 Task: Open an excel sheet with  and write heading  Discount data  Add 10 product name:-  'Apple, Banana, _x000D_
Orange, Tomato, Potato, Onion, Carrot, Milk, Bread, Eggs (dozen). ' in April Last week sales are  1.99, 0.49, 0.79, 1.29, 0.99, 0.89, 0.69, 2.49, 1.99, 2.99. _x000D_
Discount (%):-  10, 20, 15, 5, 12, 8, 25, 10, 15, 20. Save page analysisSalesGoals
Action: Mouse moved to (42, 82)
Screenshot: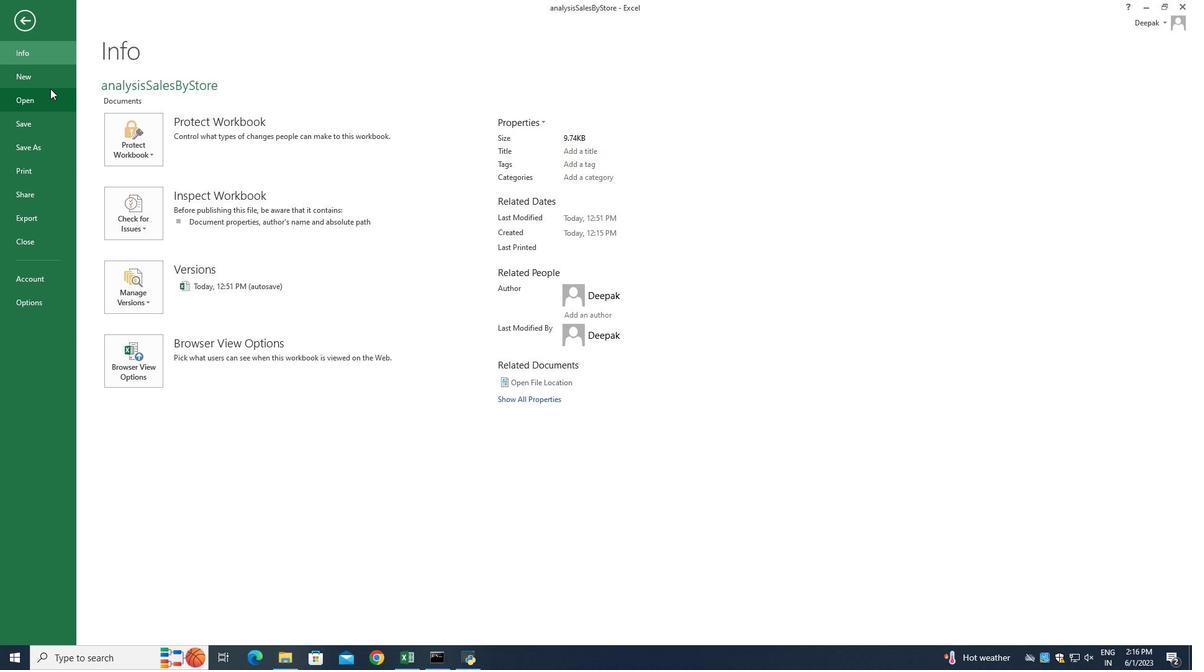 
Action: Mouse pressed left at (42, 82)
Screenshot: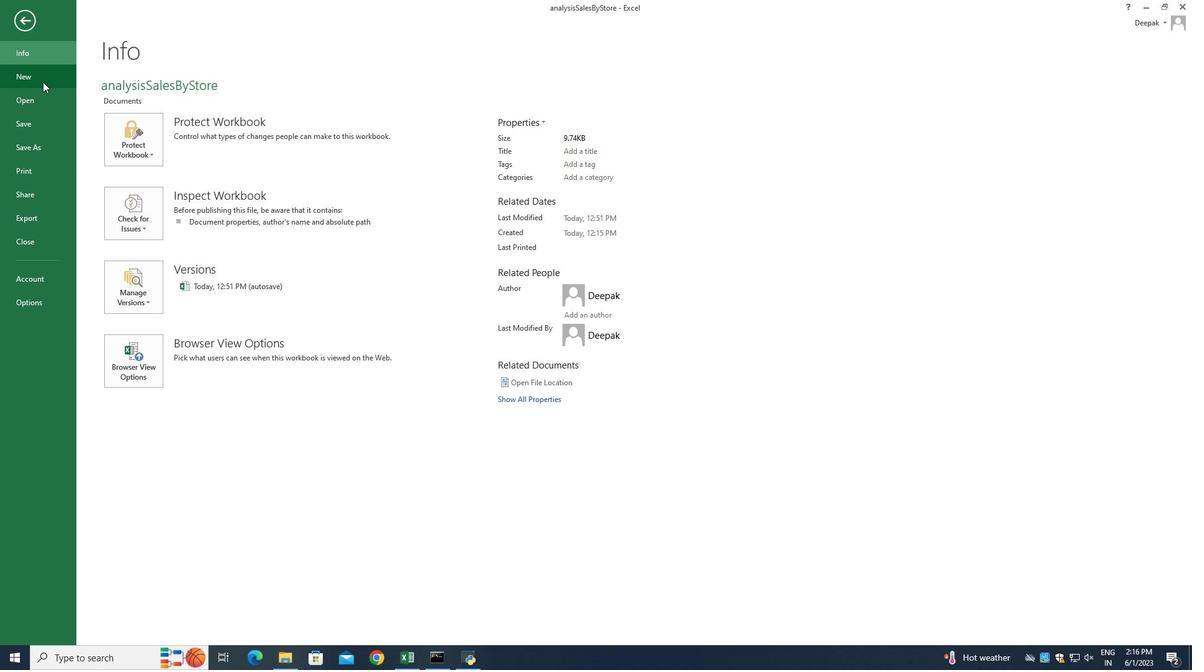 
Action: Mouse moved to (173, 223)
Screenshot: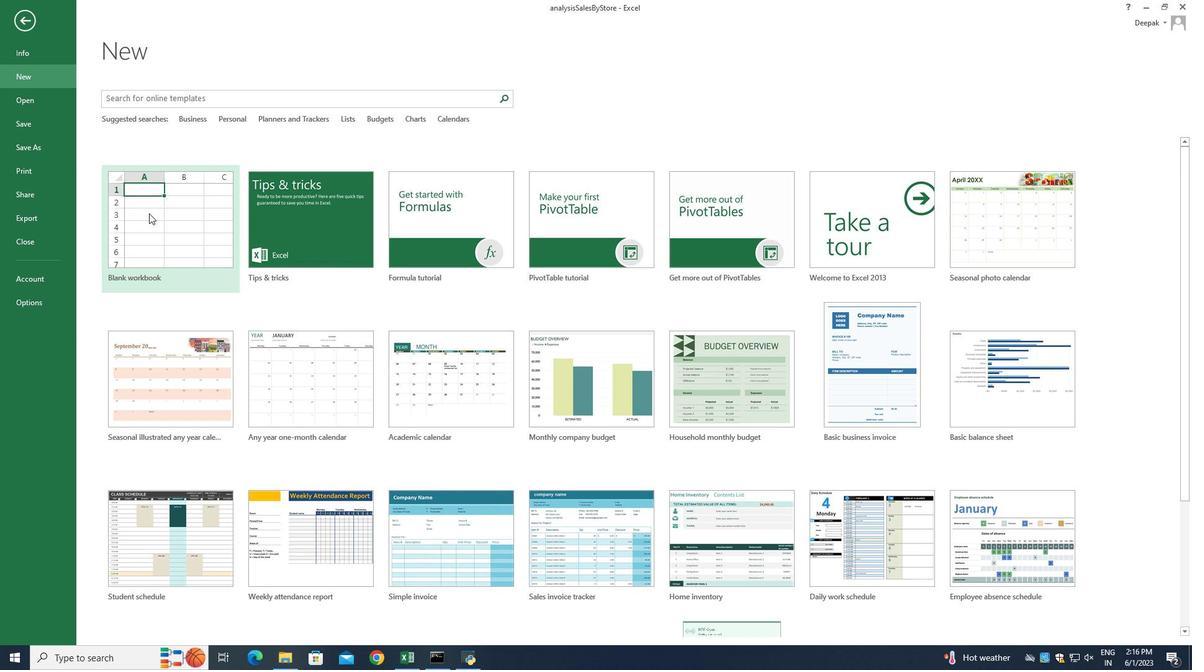 
Action: Mouse pressed left at (173, 223)
Screenshot: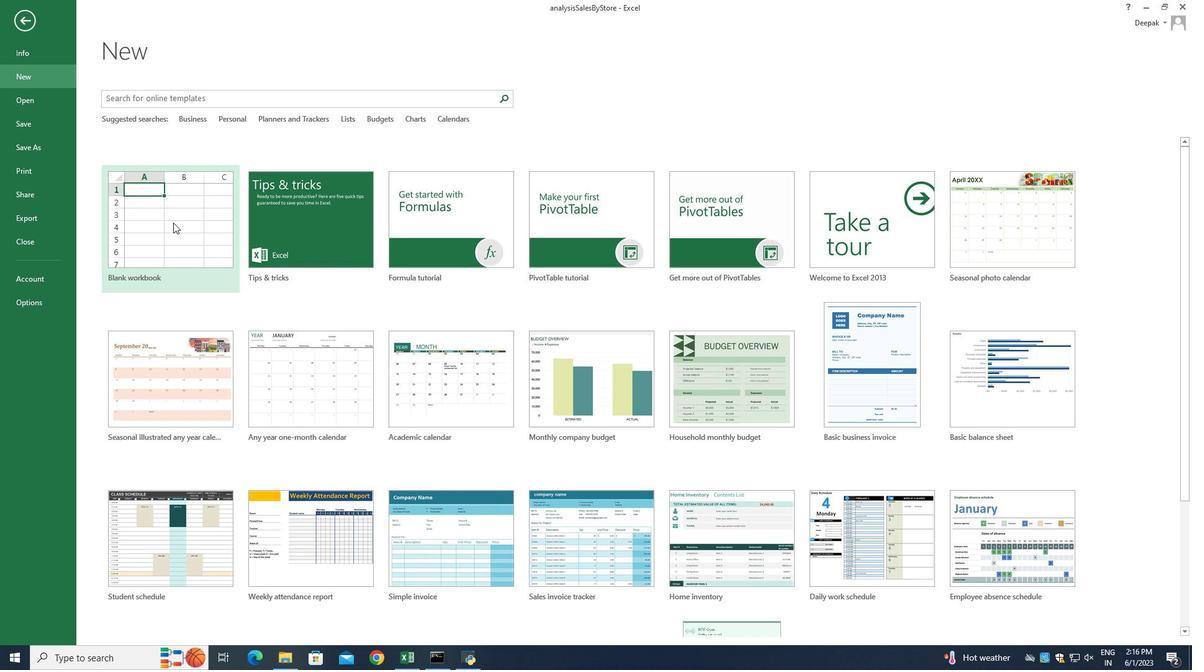 
Action: Key pressed <Key.shift_r>Discount<Key.space>data<Key.enter><Key.shift>Product<Key.space>name<Key.enter><Key.shift_r>Apple<Key.enter><Key.shift_r><Key.shift_r>Banana<Key.enter><Key.shift>Orange<Key.enter><Key.shift_r>Tomato<Key.enter><Key.shift>Potato<Key.enter><Key.shift>Onion<Key.enter><Key.shift_r>Carrot<Key.enter><Key.shift>Milk<Key.enter><Key.shift_r>Bres<Key.backspace>ad<Key.shift_r><Key.enter><Key.shift_r>Eggs<Key.shift>(dozen<Key.shift>)<Key.enter>
Screenshot: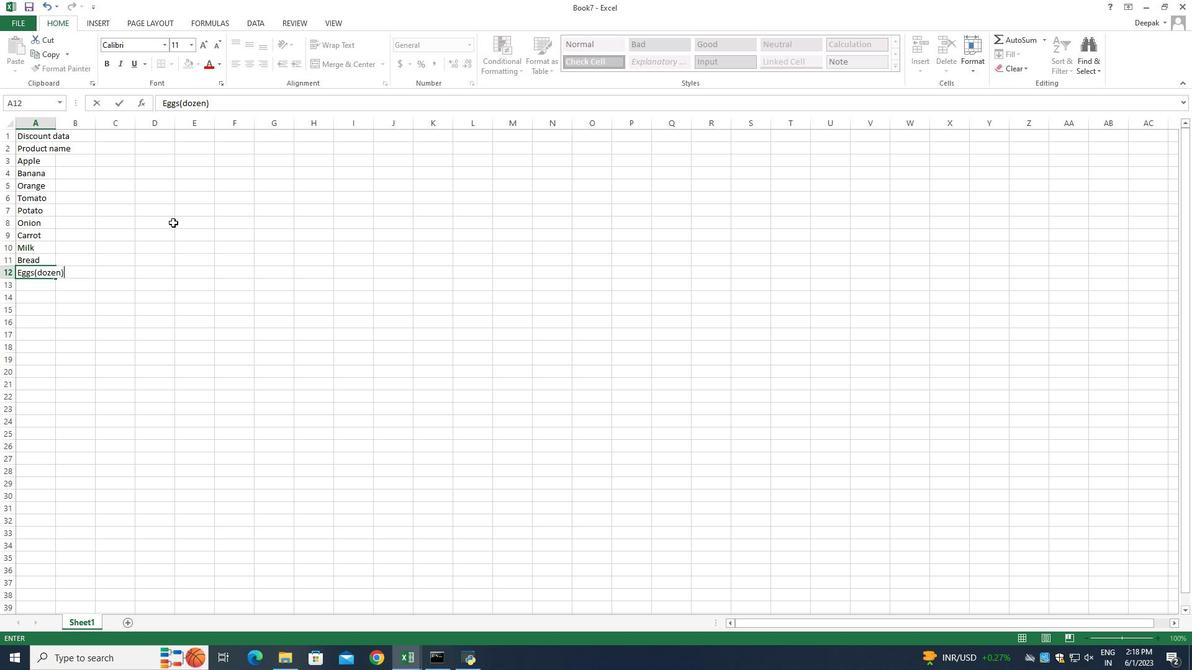 
Action: Mouse moved to (71, 147)
Screenshot: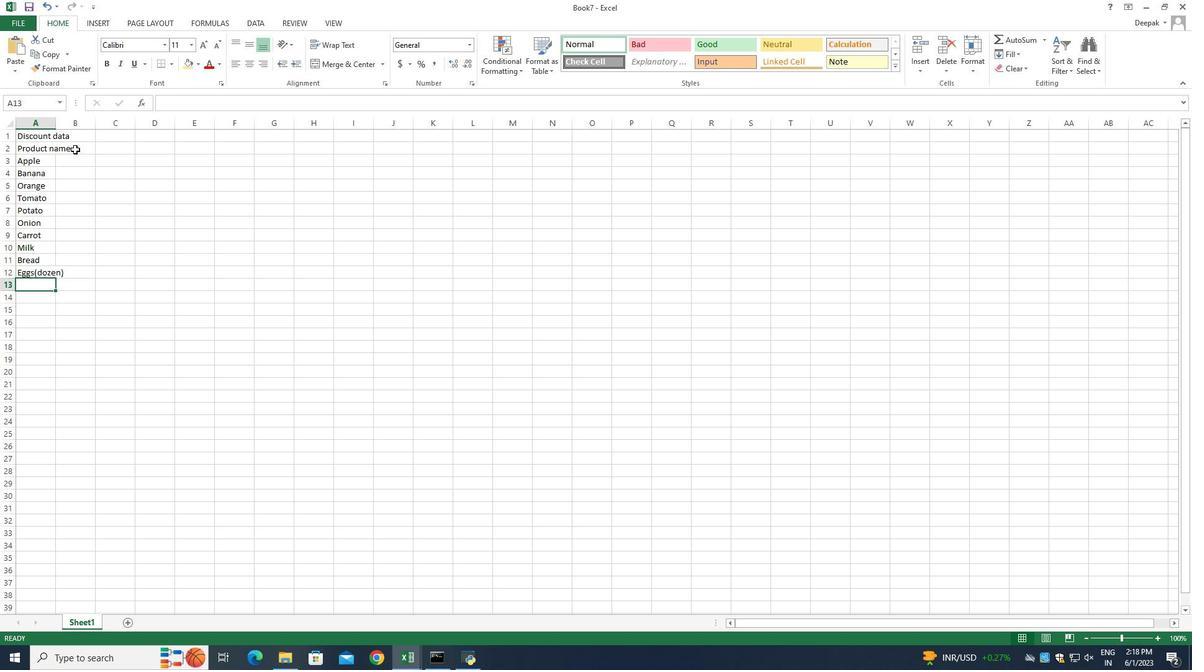
Action: Mouse pressed left at (71, 147)
Screenshot: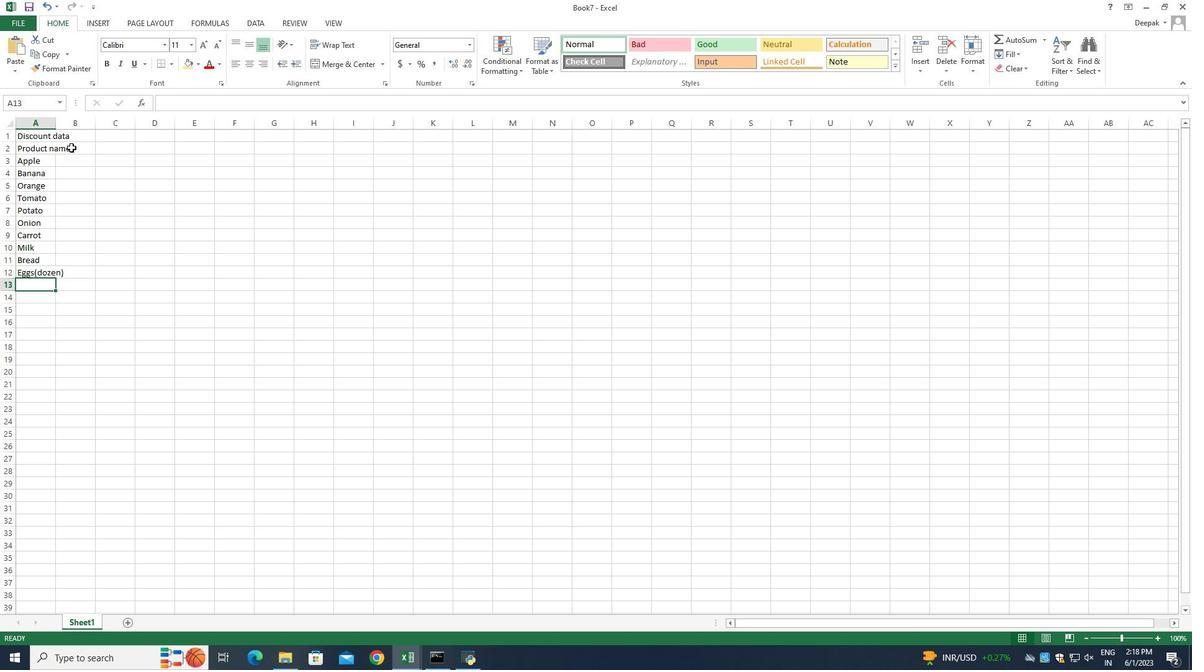 
Action: Mouse pressed left at (71, 147)
Screenshot: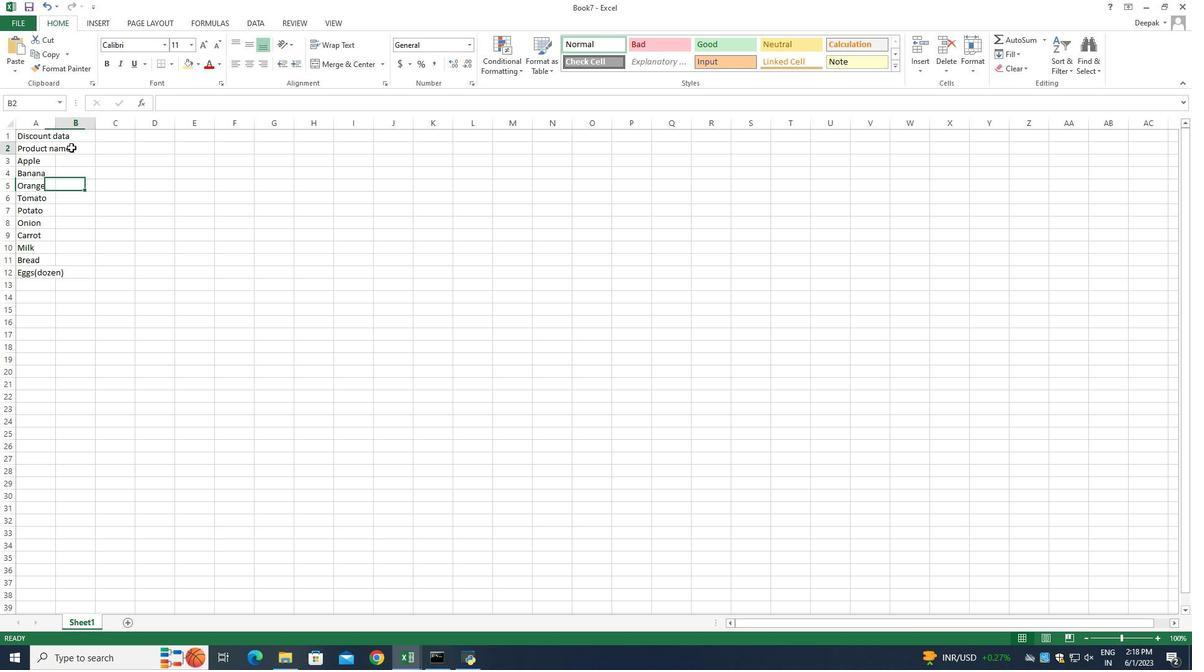 
Action: Mouse moved to (116, 208)
Screenshot: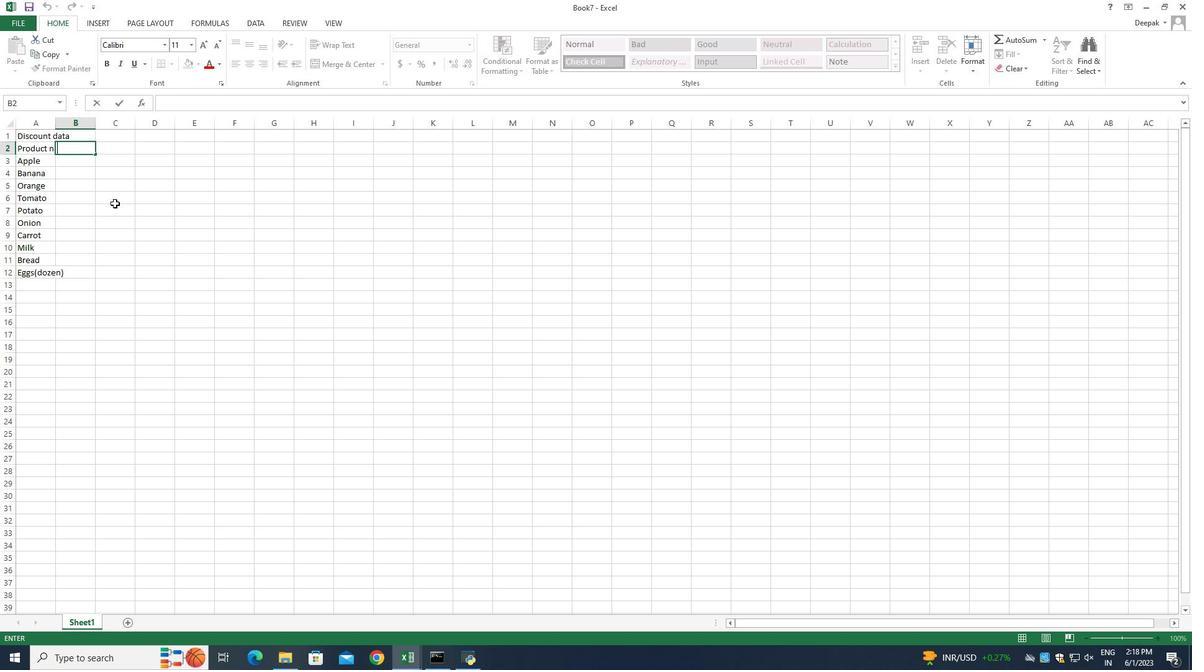 
Action: Key pressed <Key.shift_r>April<Key.space>las<Key.backspace><Key.backspace><Key.backspace><Key.shift>Last<Key.space>week<Key.space>sales<Key.enter>1.
Screenshot: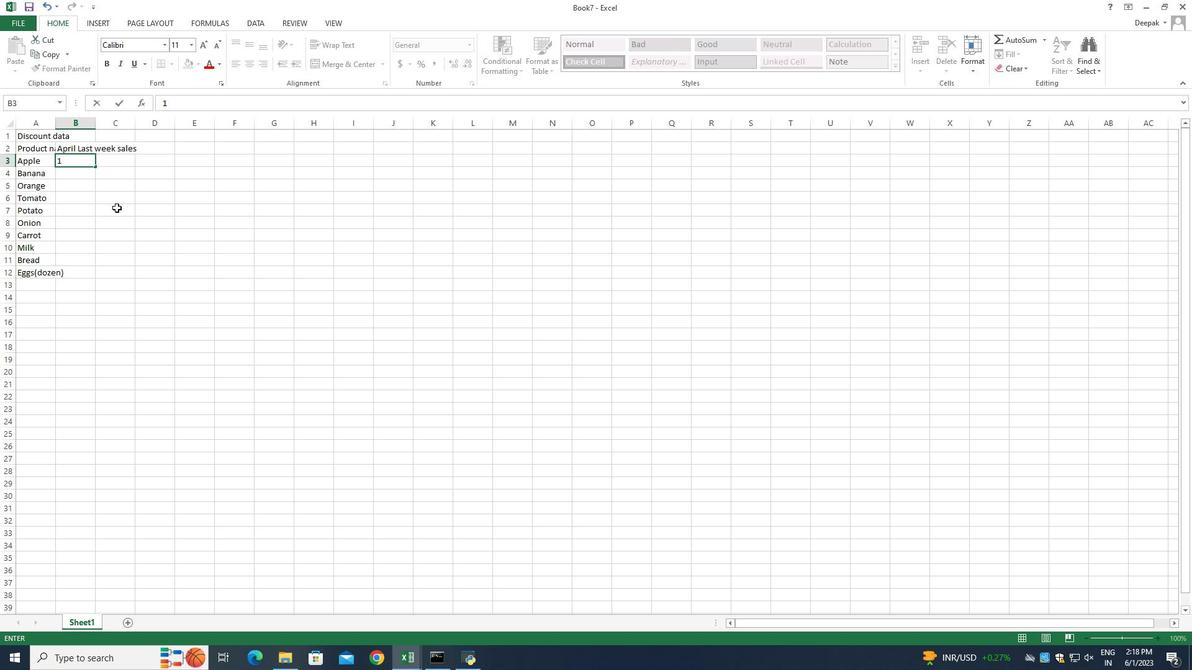 
Action: Mouse moved to (385, 355)
Screenshot: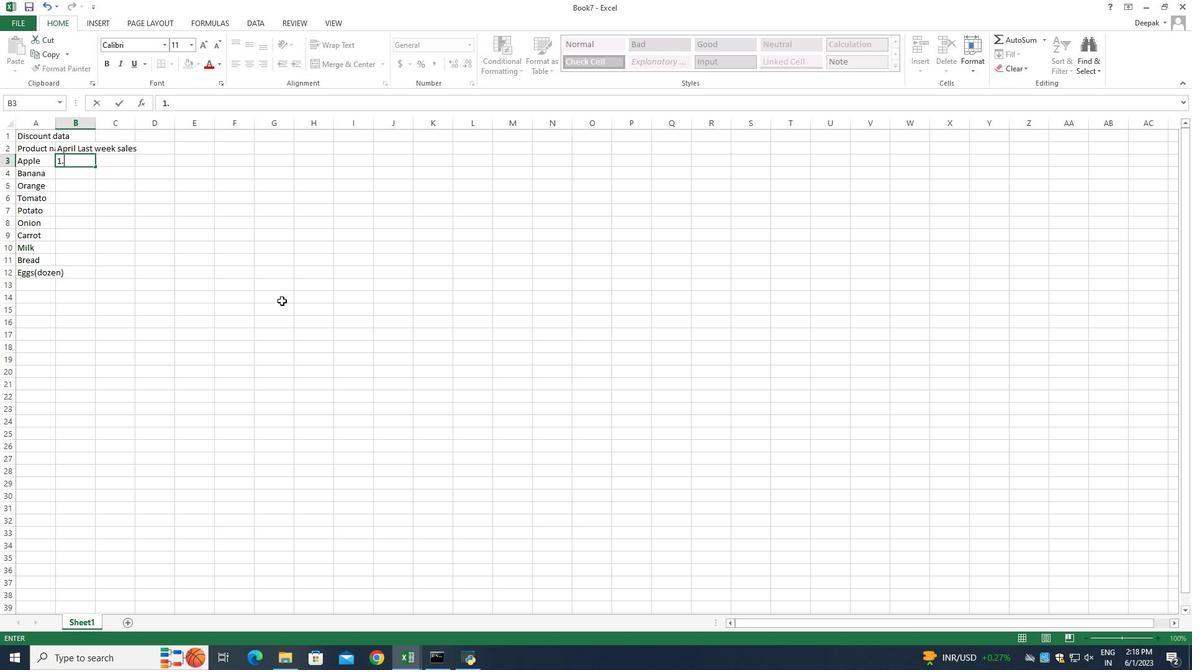
Action: Key pressed 99<Key.enter>0.49<Key.enter>0.79<Key.enter>1.29<Key.enter>0.99<Key.enter>0.89<Key.enter>0.69<Key.enter>2.49<Key.enter>1.99<Key.enter>2.99<Key.enter>
Screenshot: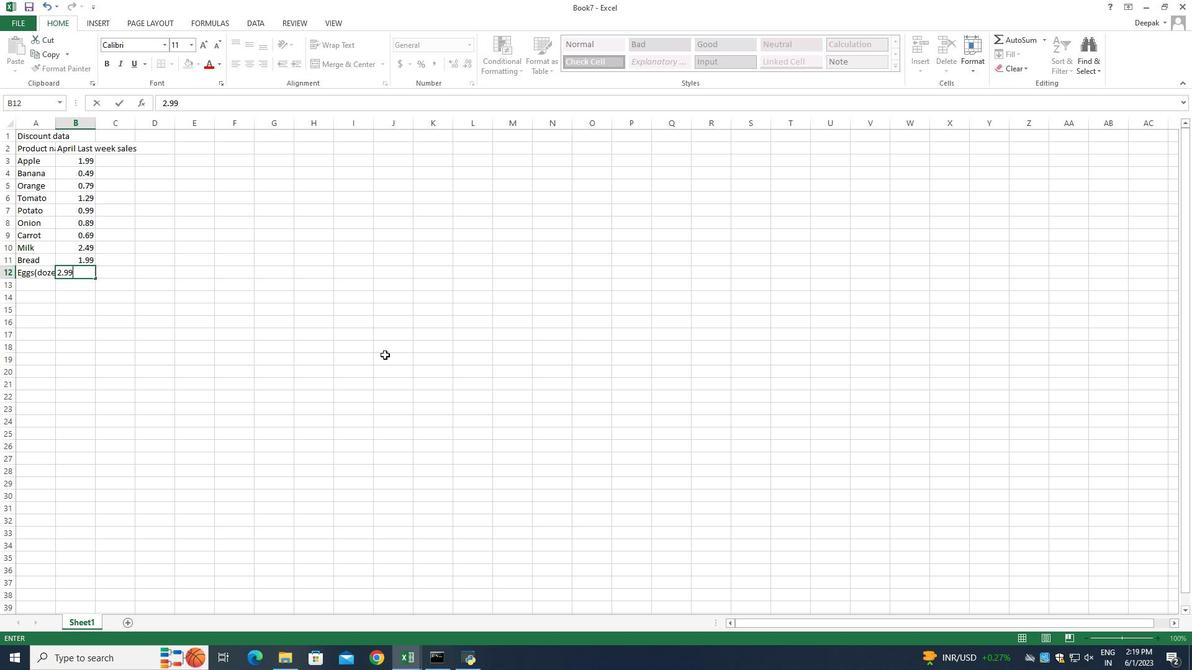 
Action: Mouse moved to (111, 147)
Screenshot: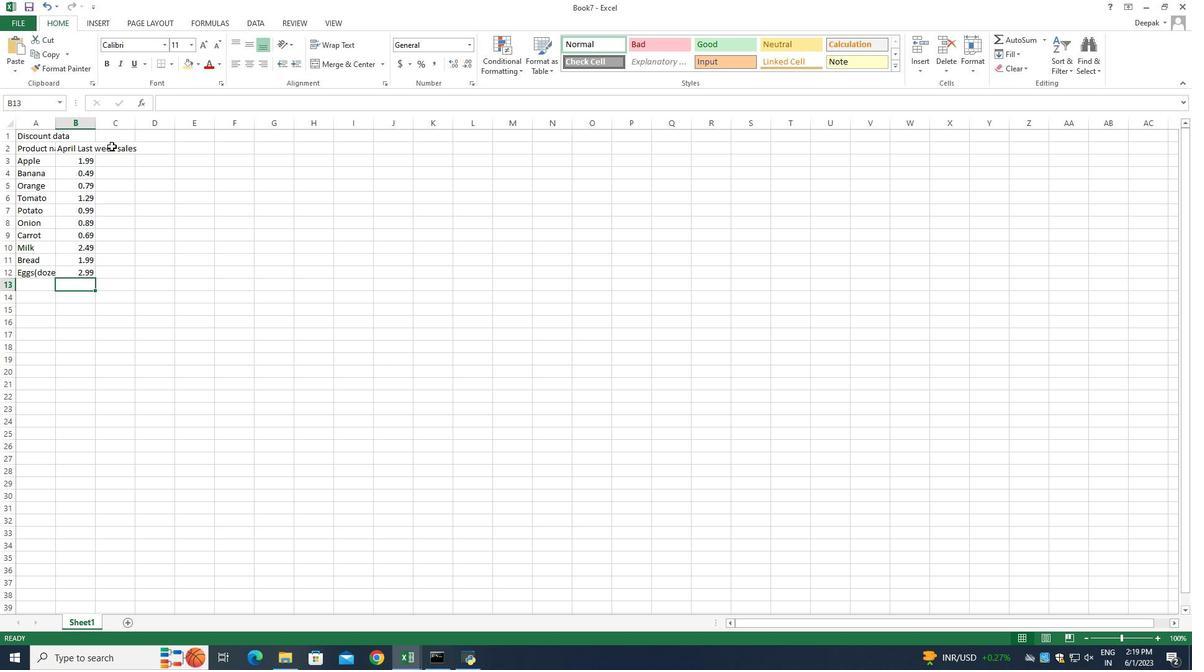 
Action: Mouse pressed left at (111, 147)
Screenshot: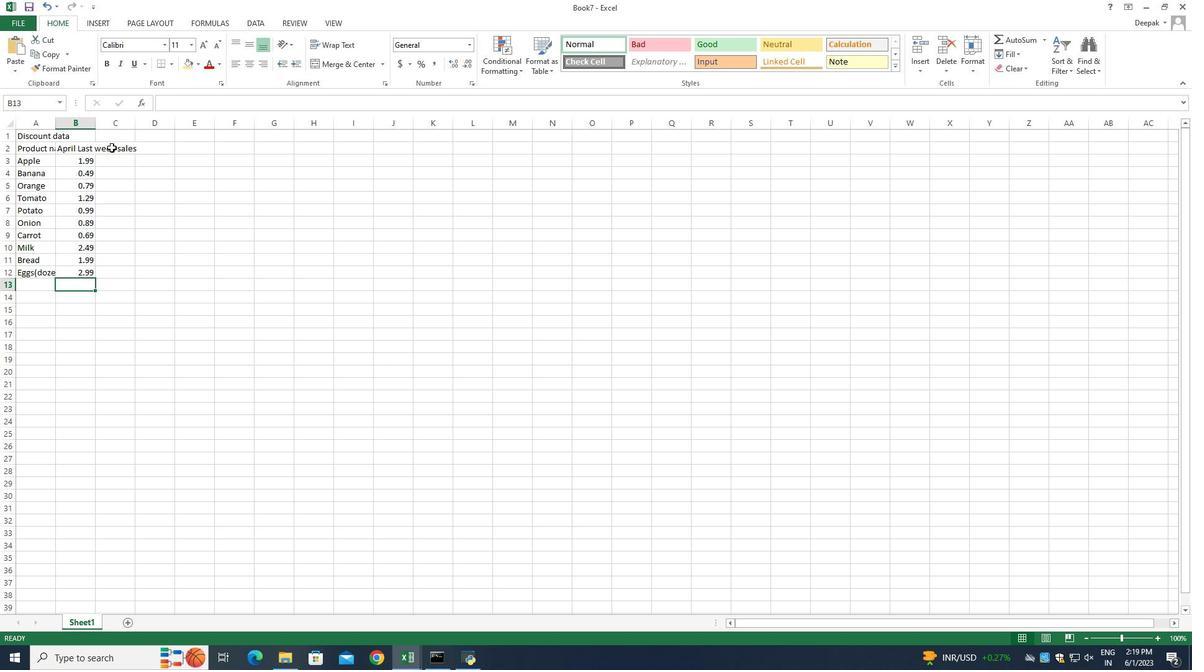 
Action: Mouse pressed left at (111, 147)
Screenshot: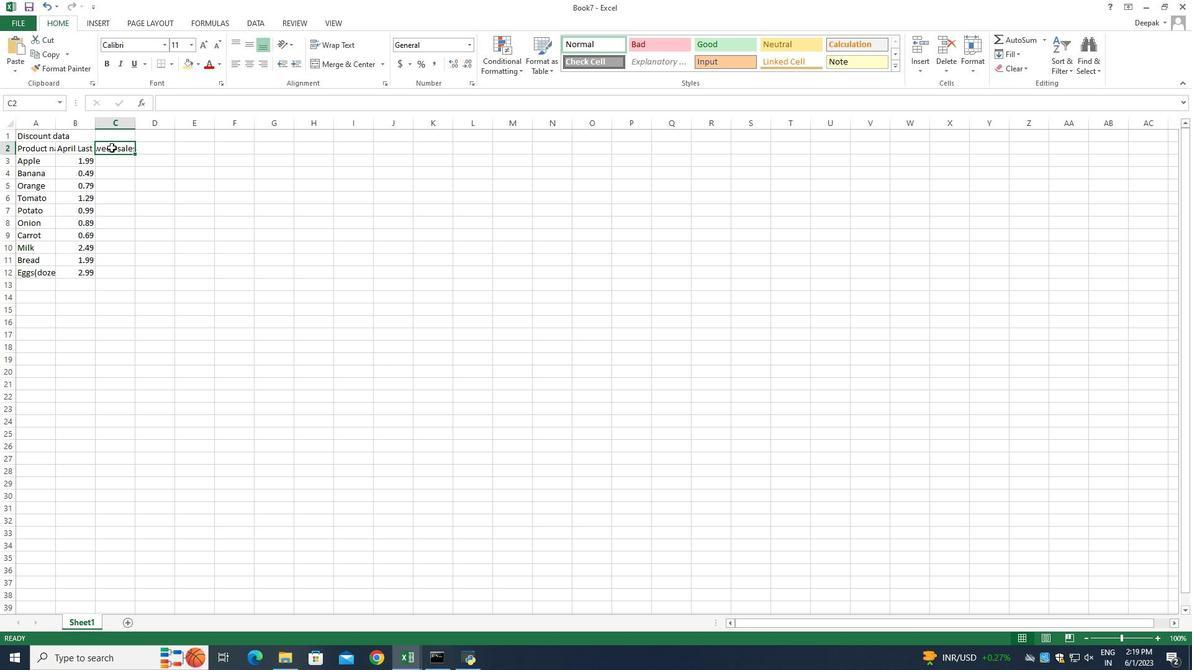 
Action: Mouse moved to (253, 259)
Screenshot: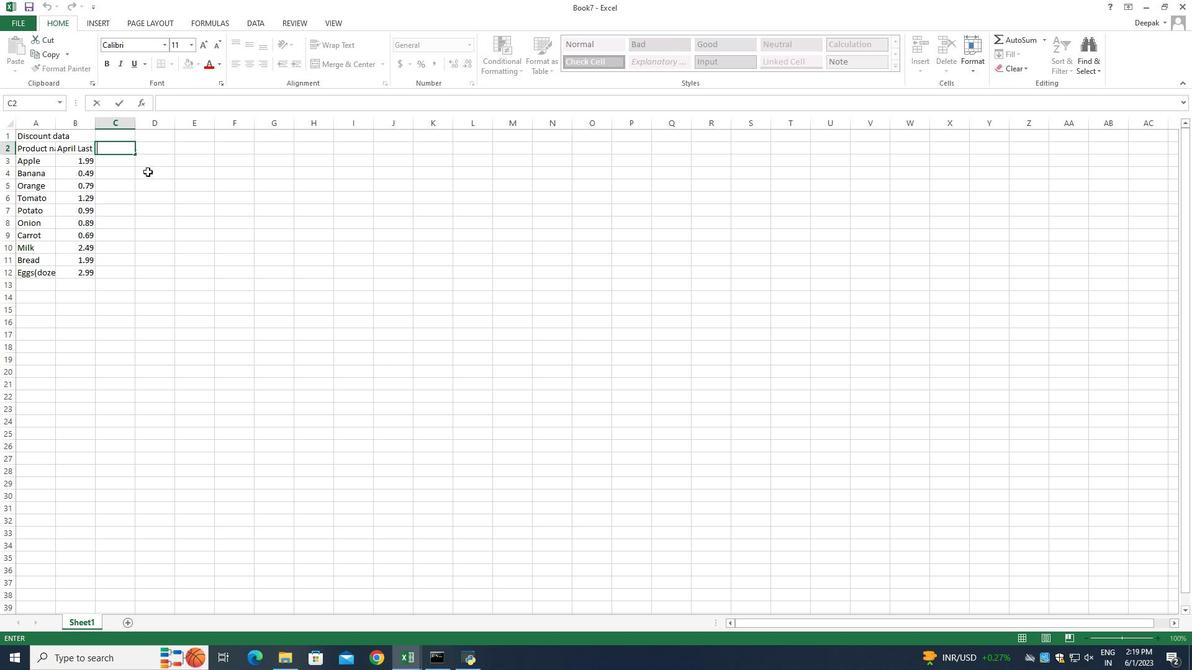 
Action: Key pressed <Key.shift_r>Discount<Key.shift>(%)<Key.enter>10<Key.enter>20<Key.enter>15<Key.enter>5<Key.enter>12<Key.enter>8<Key.enter>25<Key.enter>10<Key.enter>15<Key.enter>20<Key.enter>
Screenshot: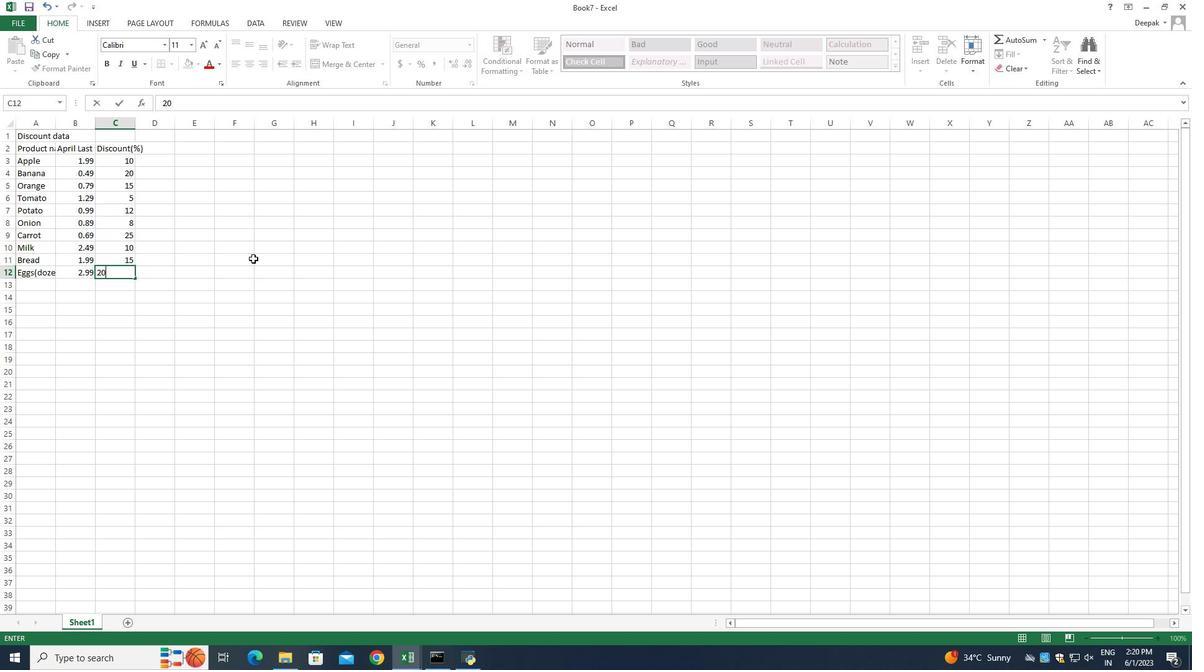 
Action: Mouse moved to (81, 625)
Screenshot: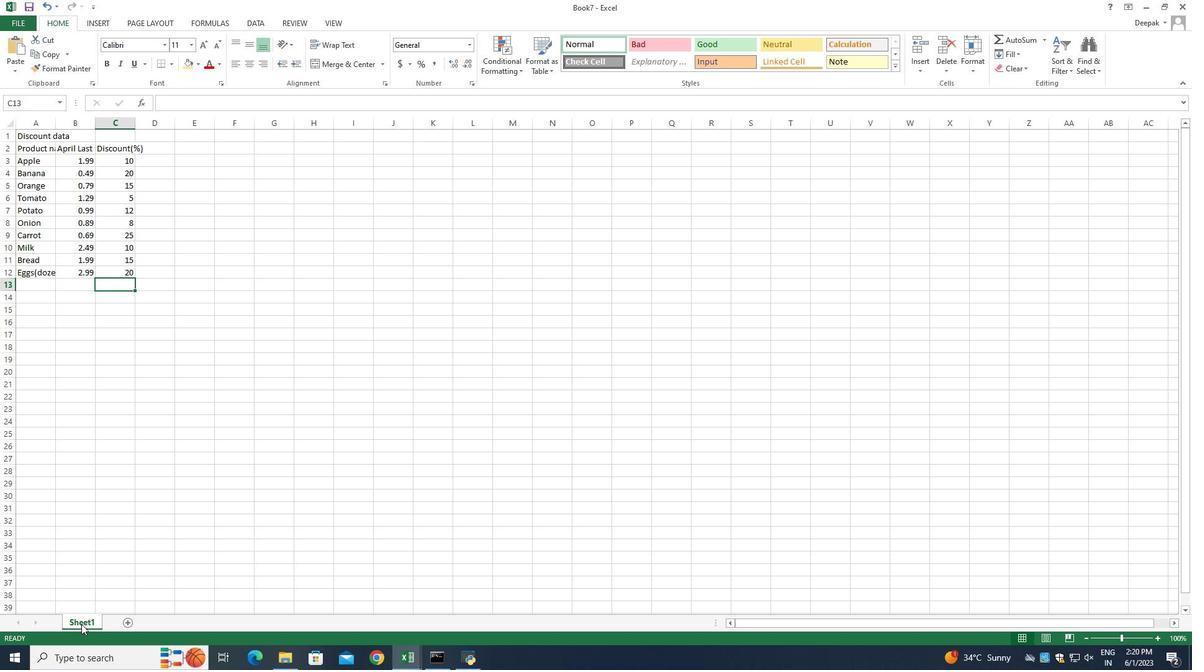 
Action: Mouse pressed left at (81, 625)
Screenshot: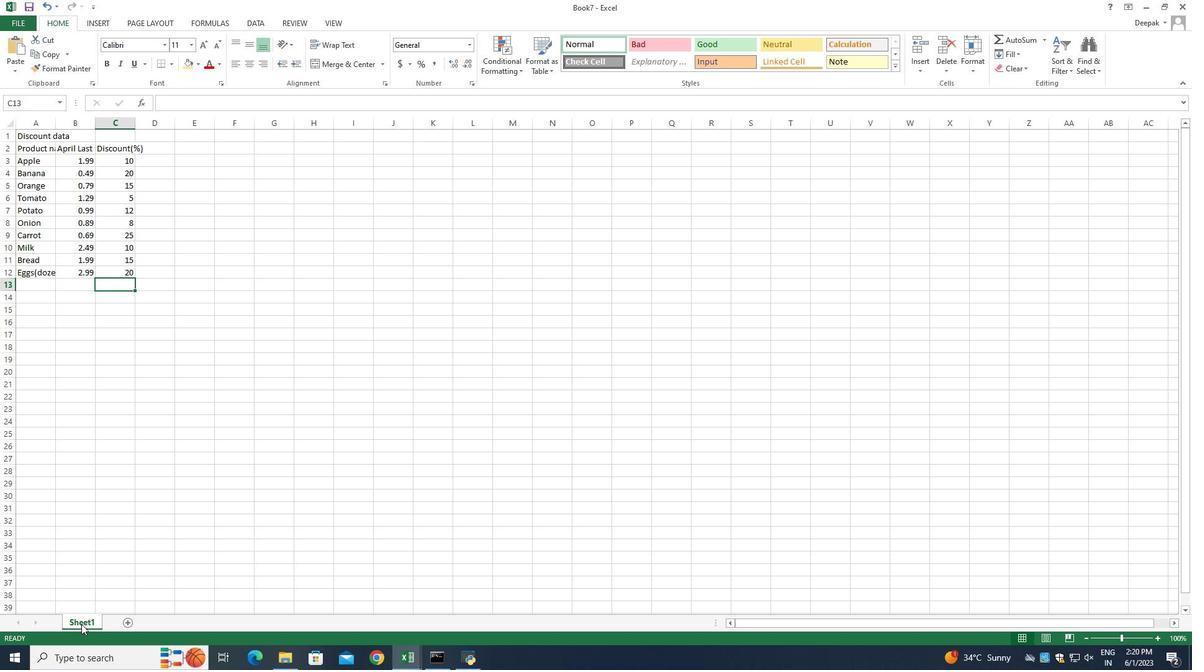 
Action: Mouse pressed left at (81, 625)
Screenshot: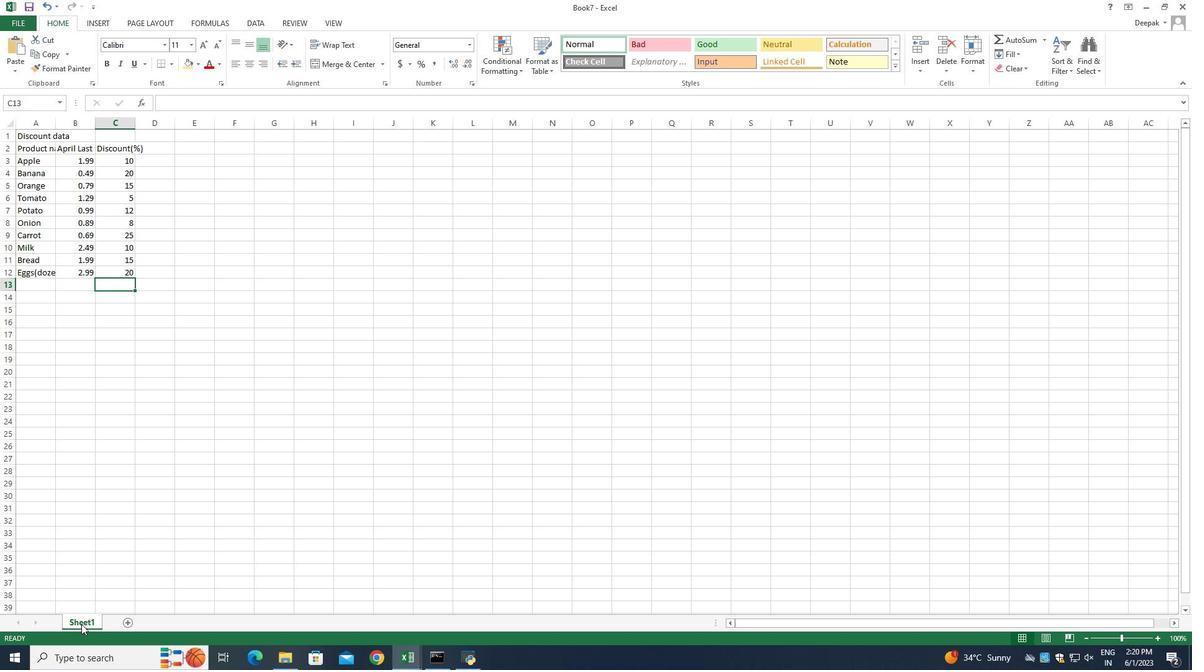 
Action: Mouse moved to (109, 570)
Screenshot: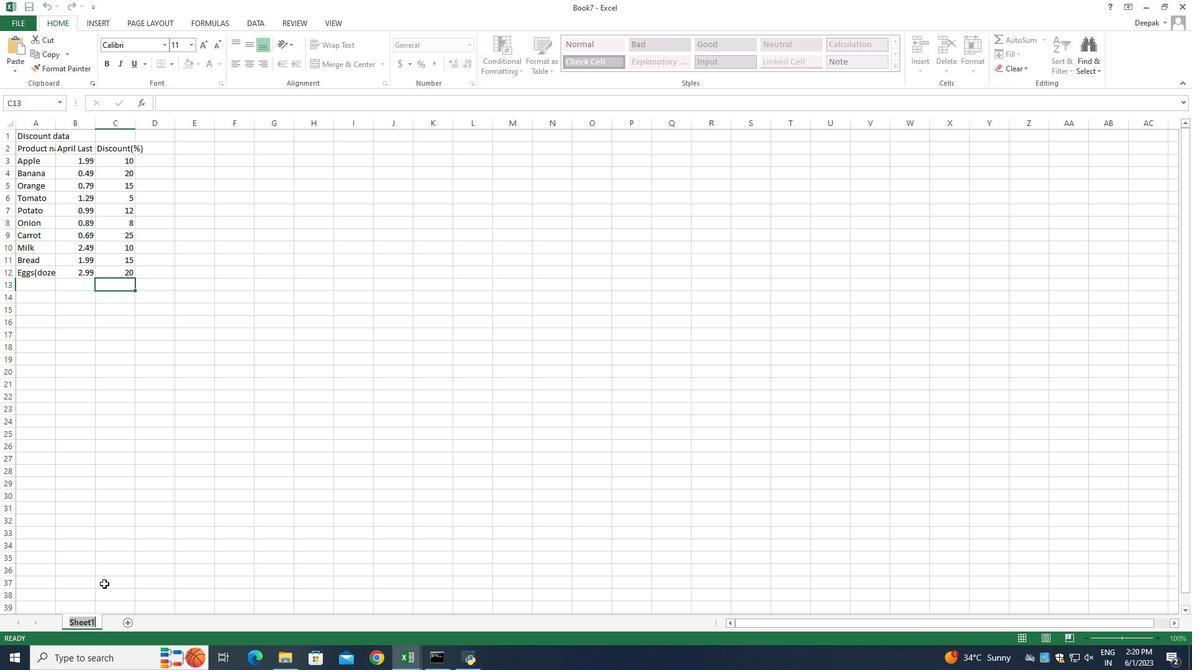 
Action: Key pressed analysis<Key.shift_r>Sales<Key.shift_r>Goals
Screenshot: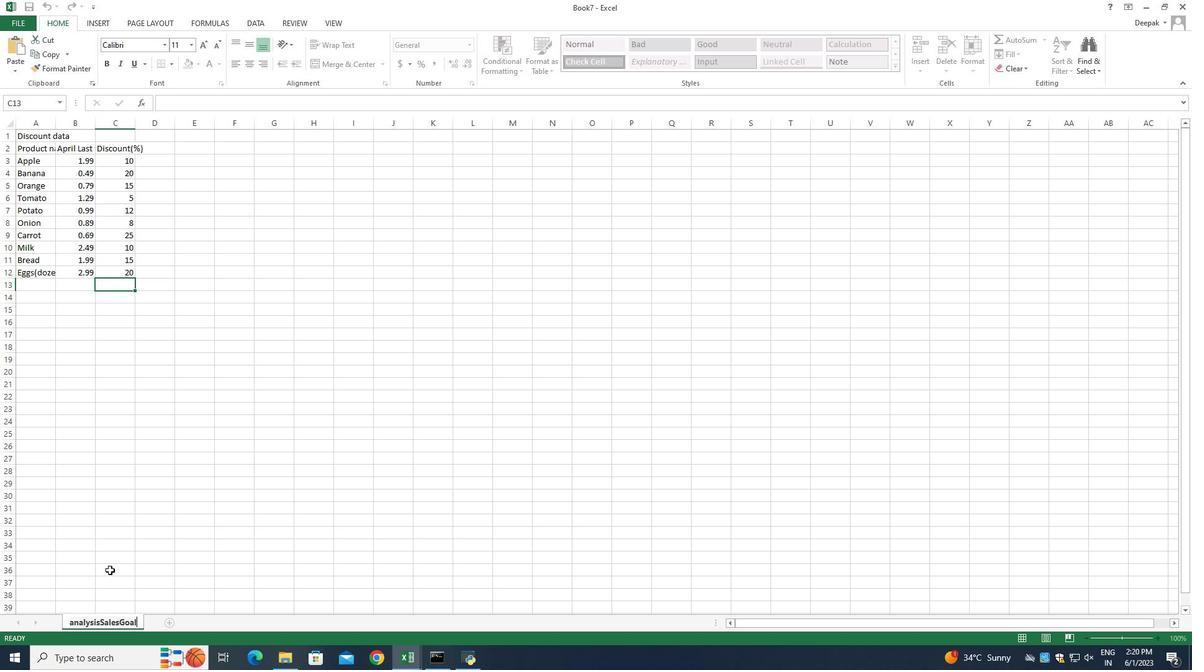
Action: Mouse moved to (196, 287)
Screenshot: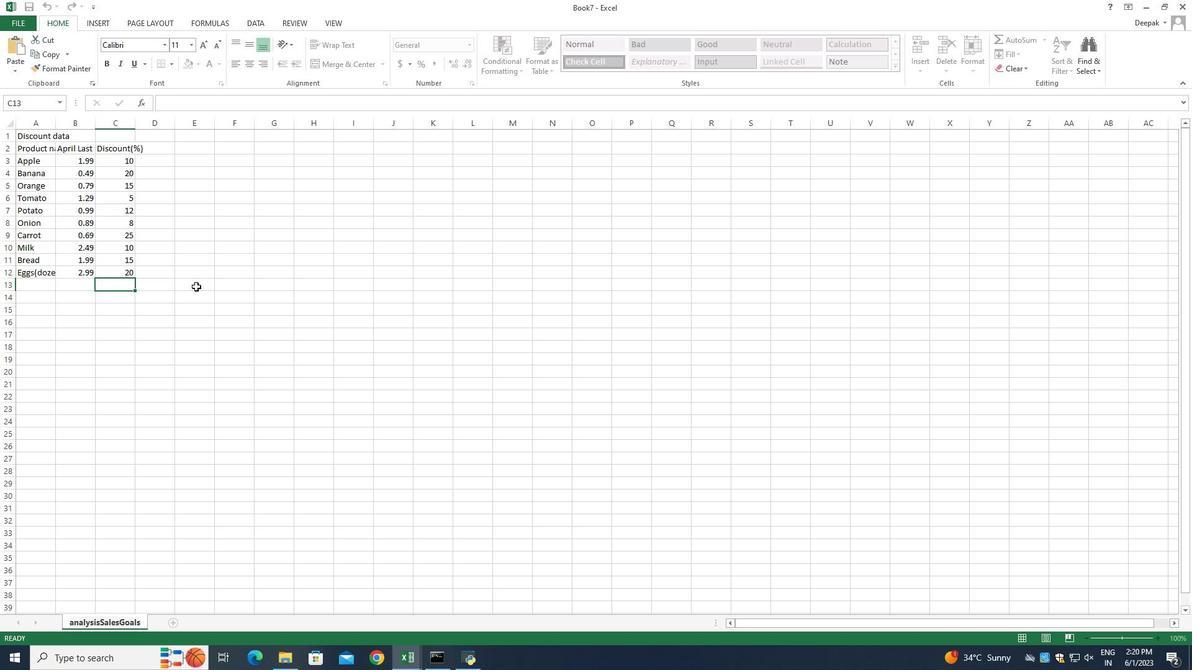 
Action: Mouse pressed left at (196, 287)
Screenshot: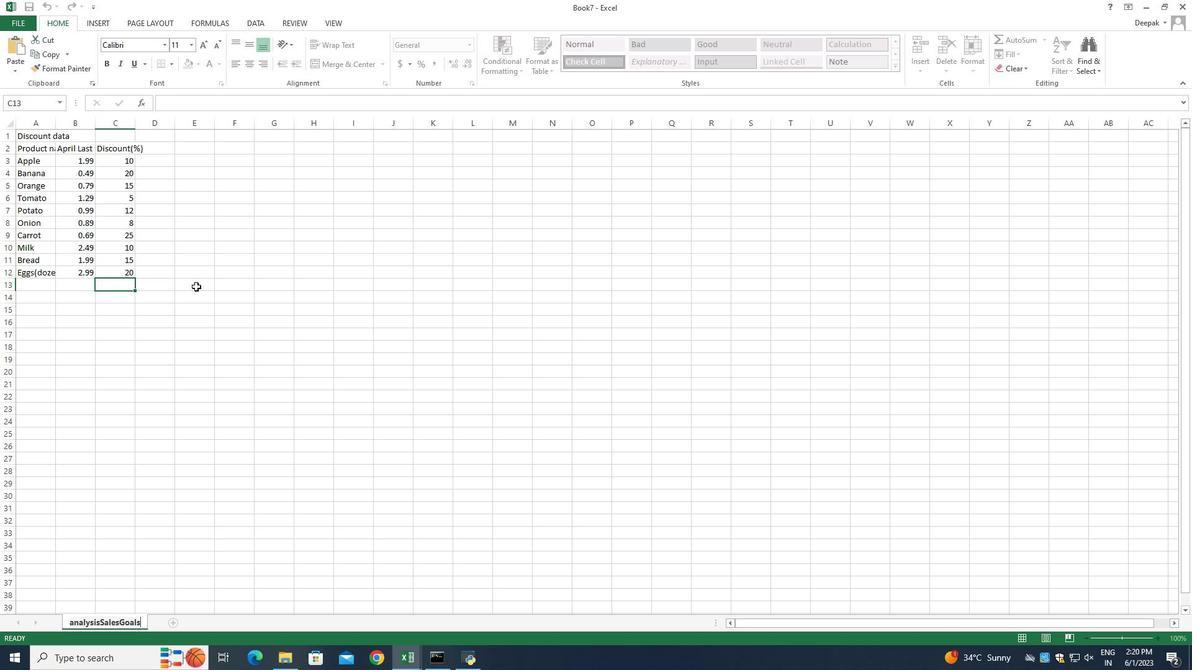 
Action: Mouse moved to (53, 117)
Screenshot: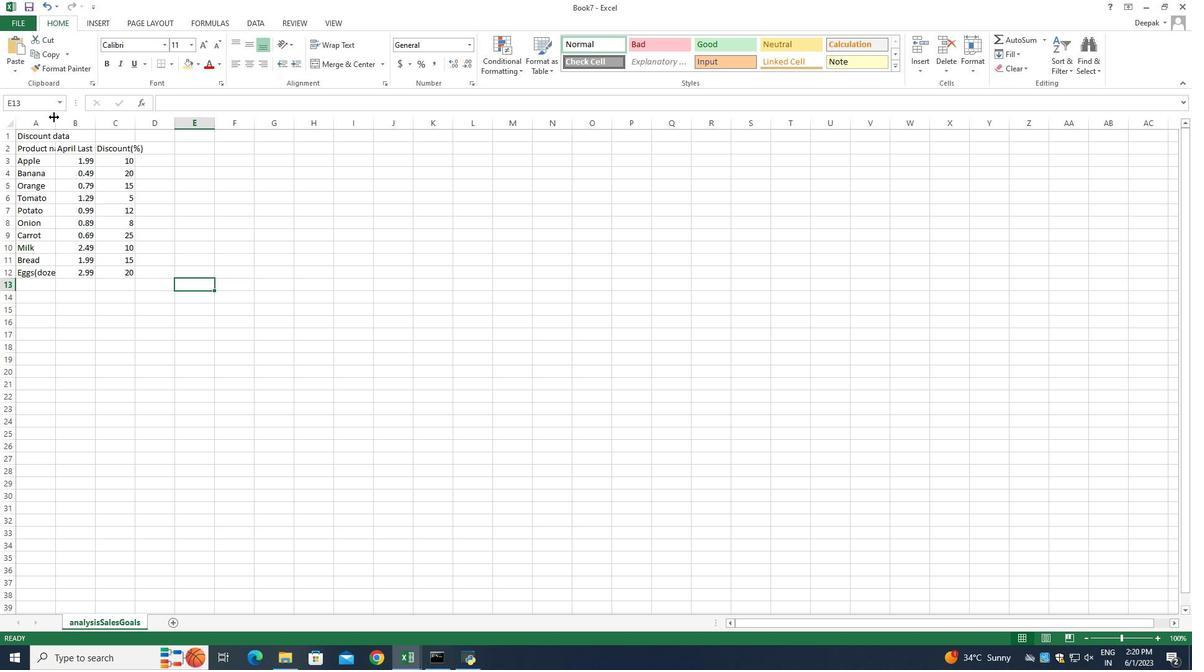 
Action: Mouse pressed left at (53, 117)
Screenshot: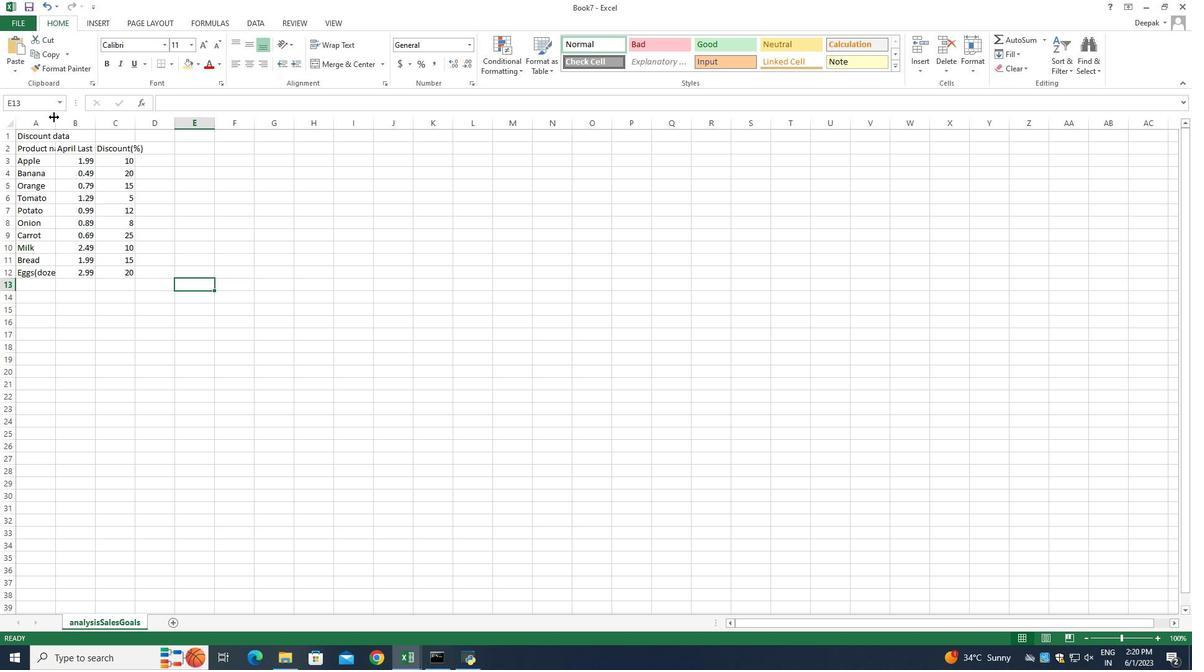 
Action: Mouse pressed left at (53, 117)
Screenshot: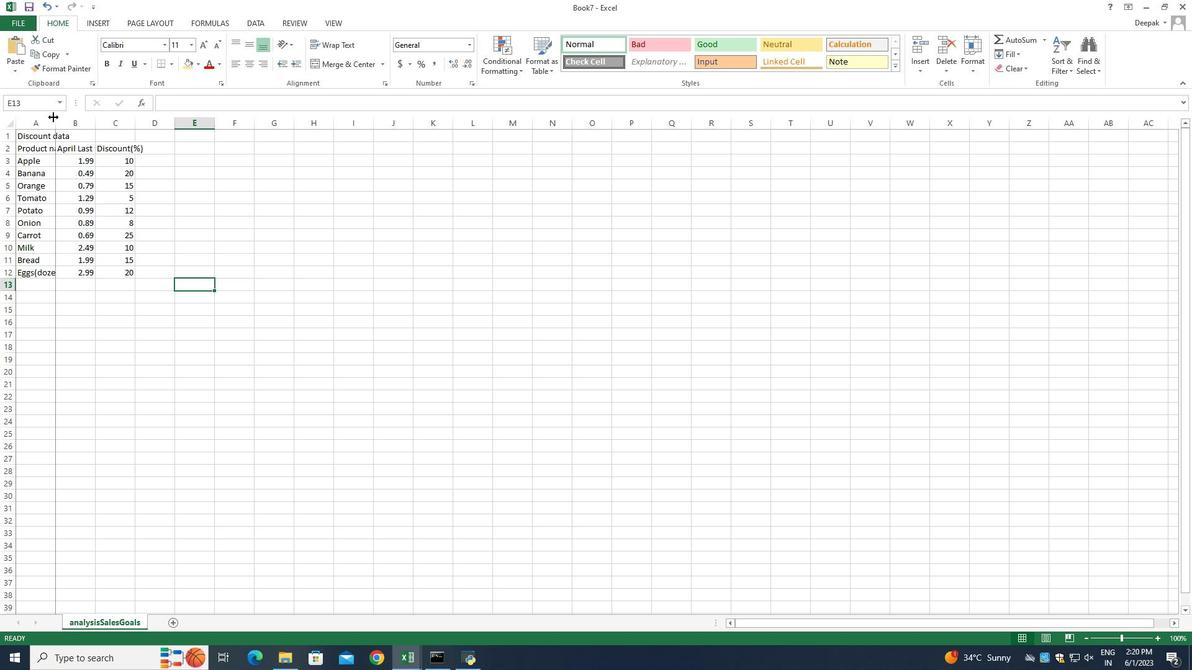 
Action: Mouse moved to (114, 124)
Screenshot: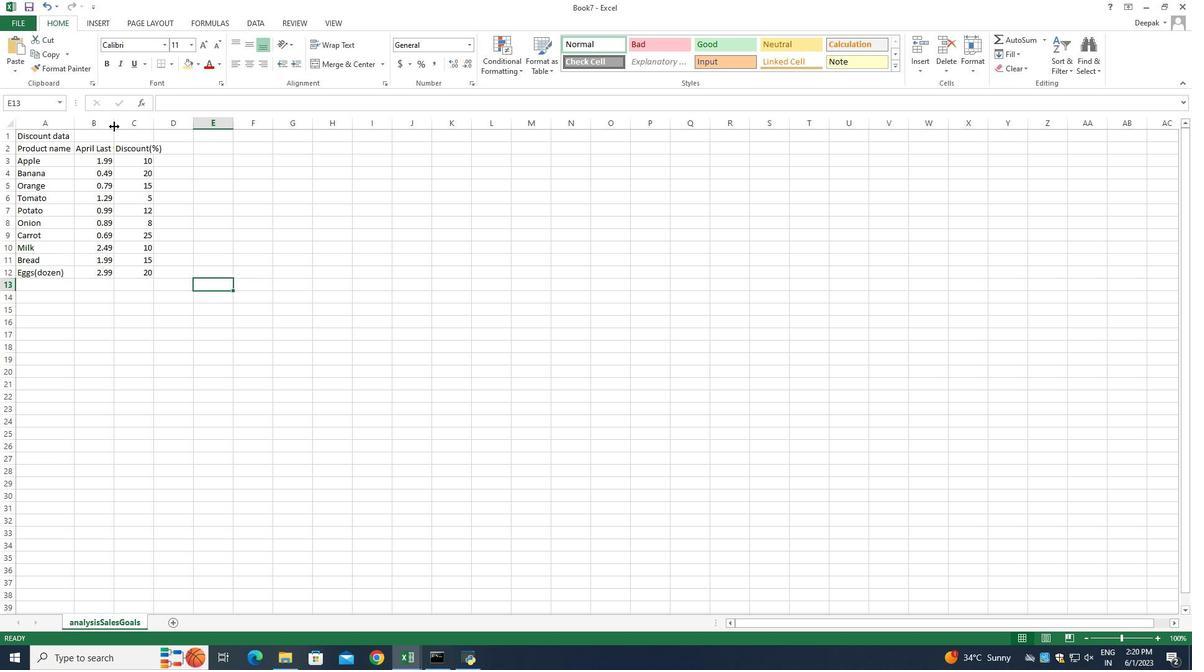 
Action: Mouse pressed left at (114, 124)
Screenshot: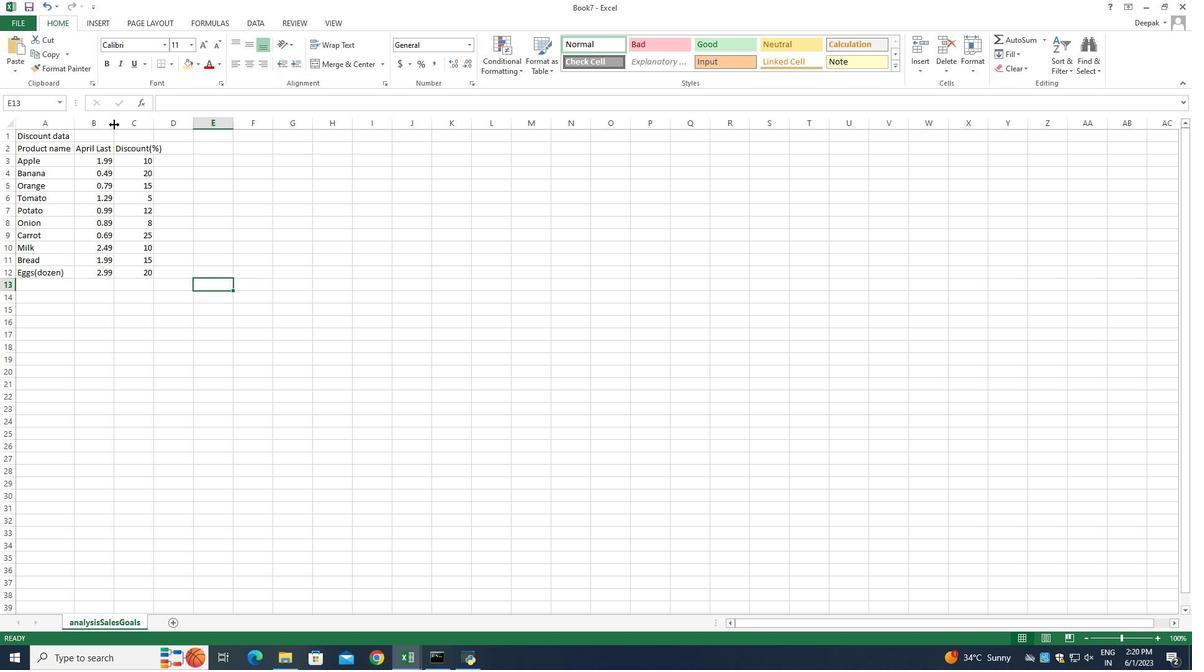 
Action: Mouse pressed left at (114, 124)
Screenshot: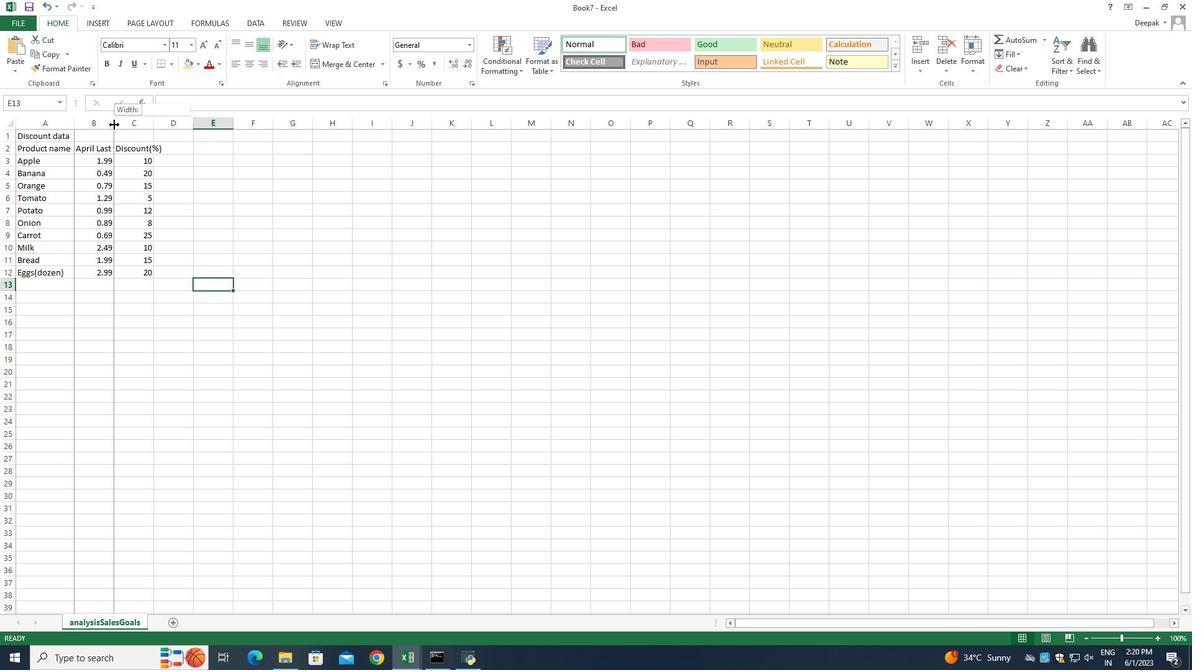 
Action: Mouse moved to (199, 124)
Screenshot: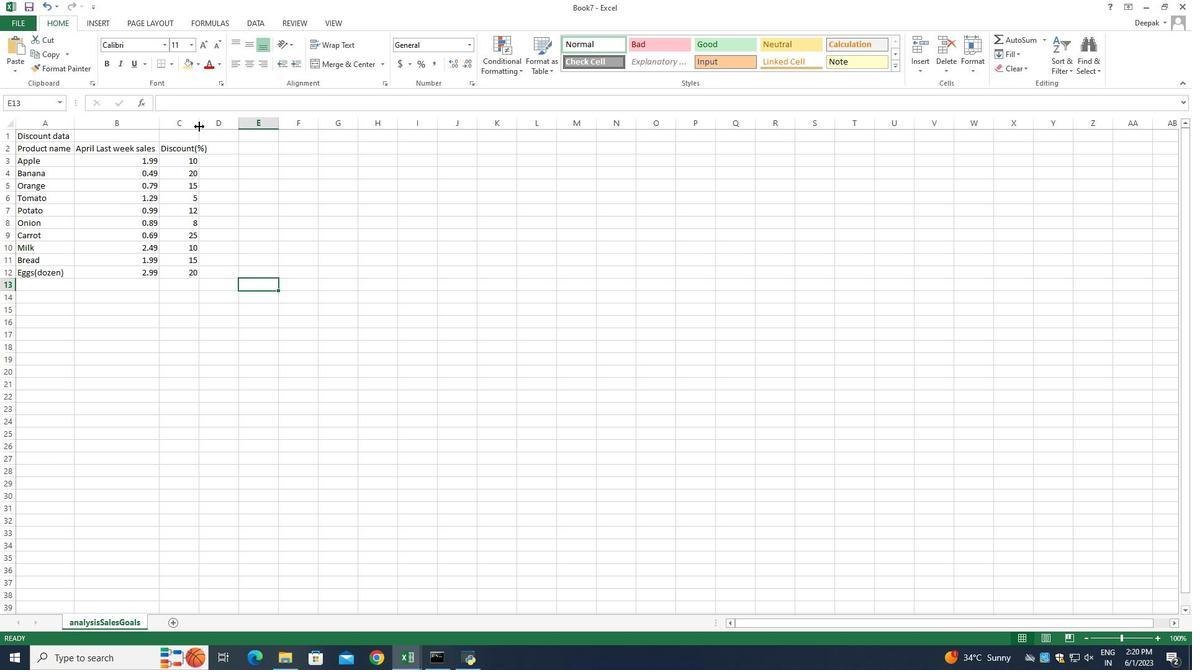 
Action: Mouse pressed left at (199, 124)
Screenshot: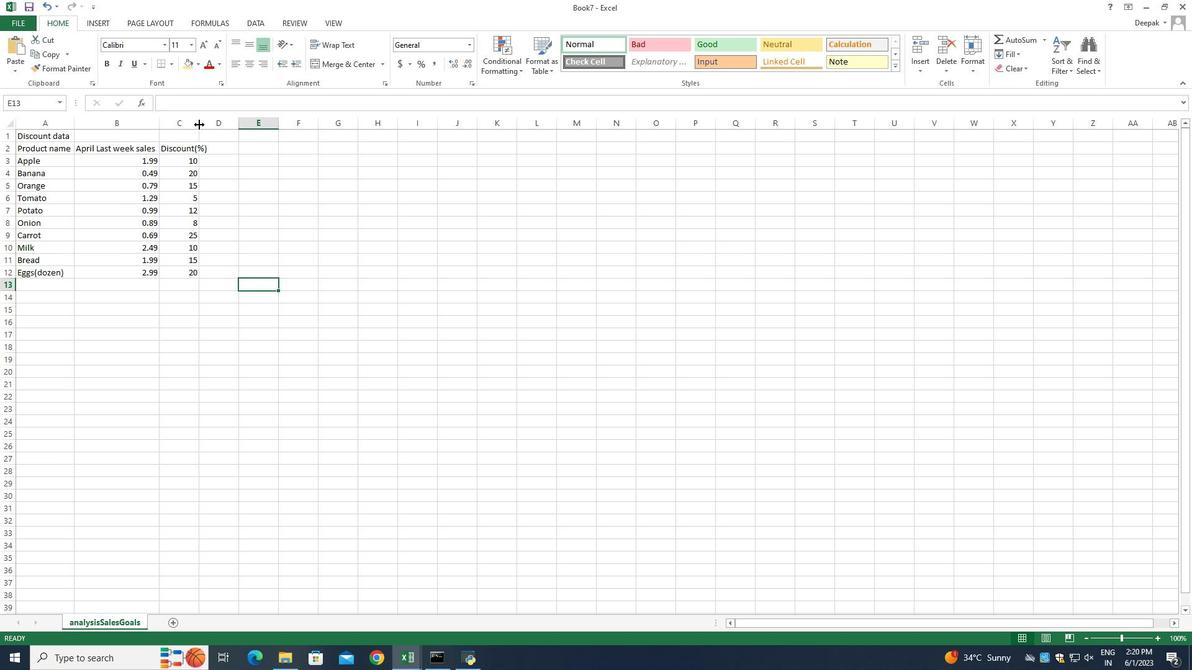 
Action: Mouse pressed left at (199, 124)
Screenshot: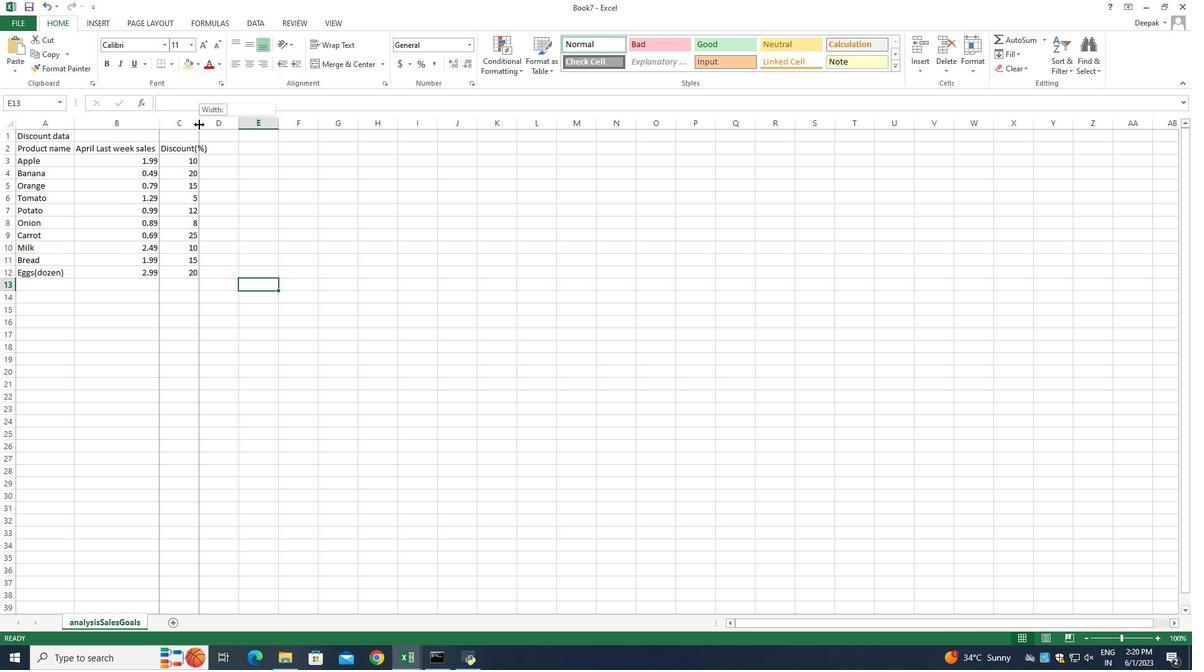 
Action: Mouse moved to (347, 289)
Screenshot: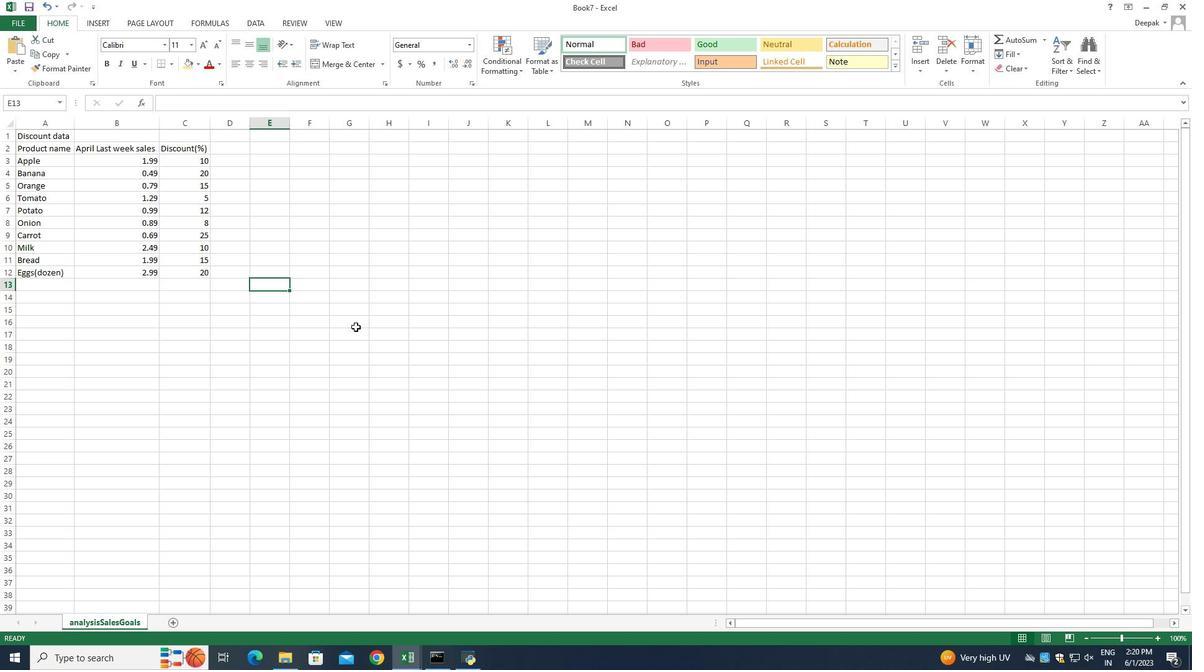 
Action: Mouse scrolled (347, 290) with delta (0, 0)
Screenshot: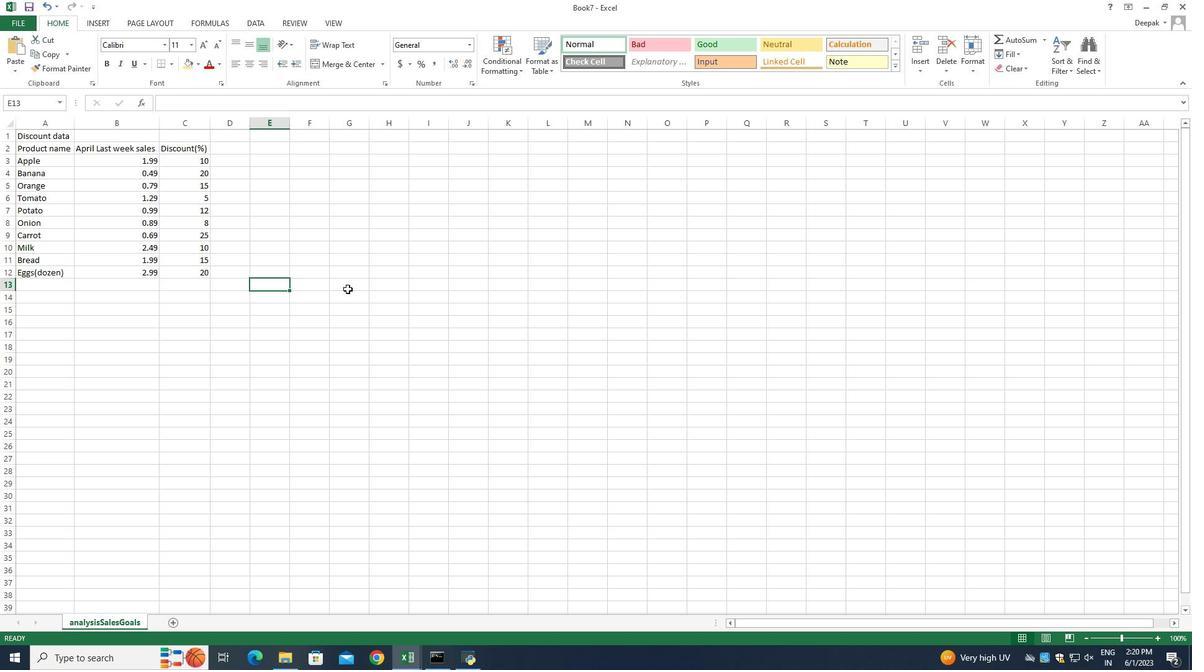 
Action: Mouse scrolled (347, 290) with delta (0, 0)
Screenshot: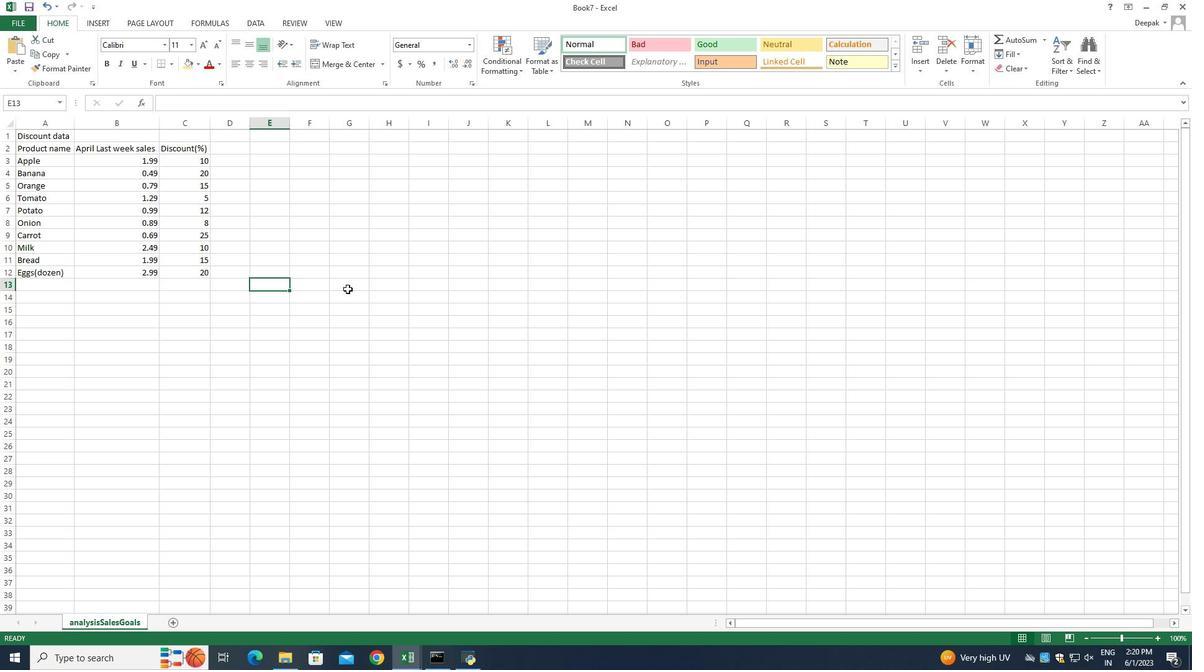
Action: Mouse scrolled (347, 290) with delta (0, 0)
Screenshot: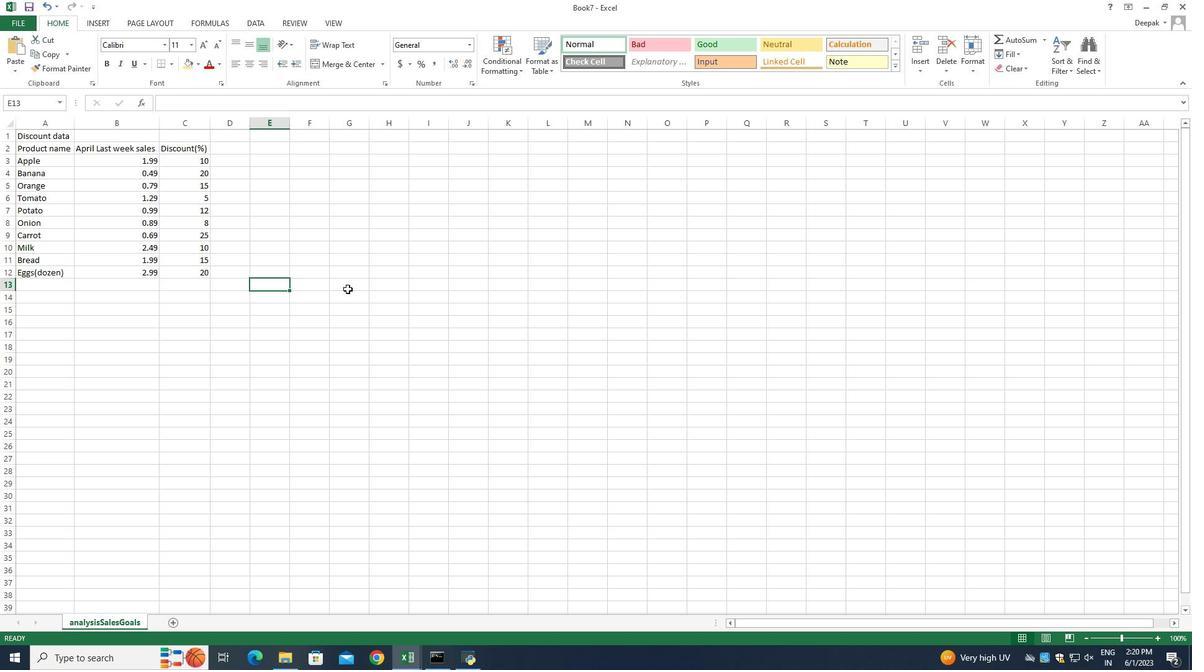 
Action: Mouse scrolled (347, 290) with delta (0, 0)
Screenshot: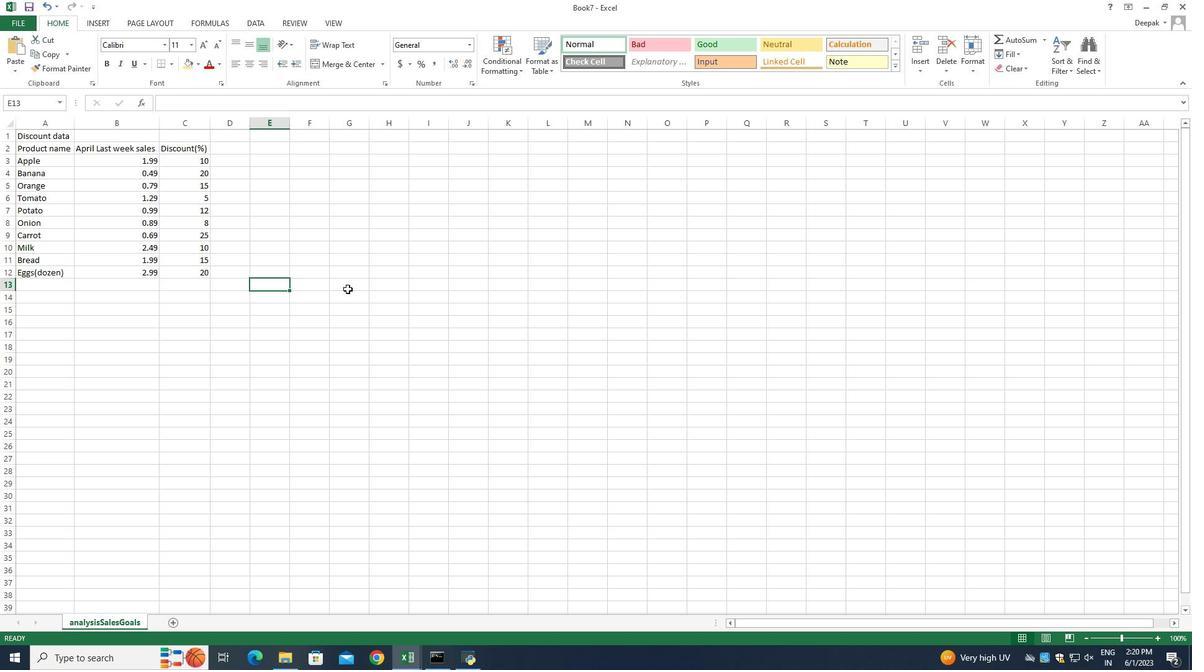 
Action: Mouse scrolled (347, 290) with delta (0, 0)
Screenshot: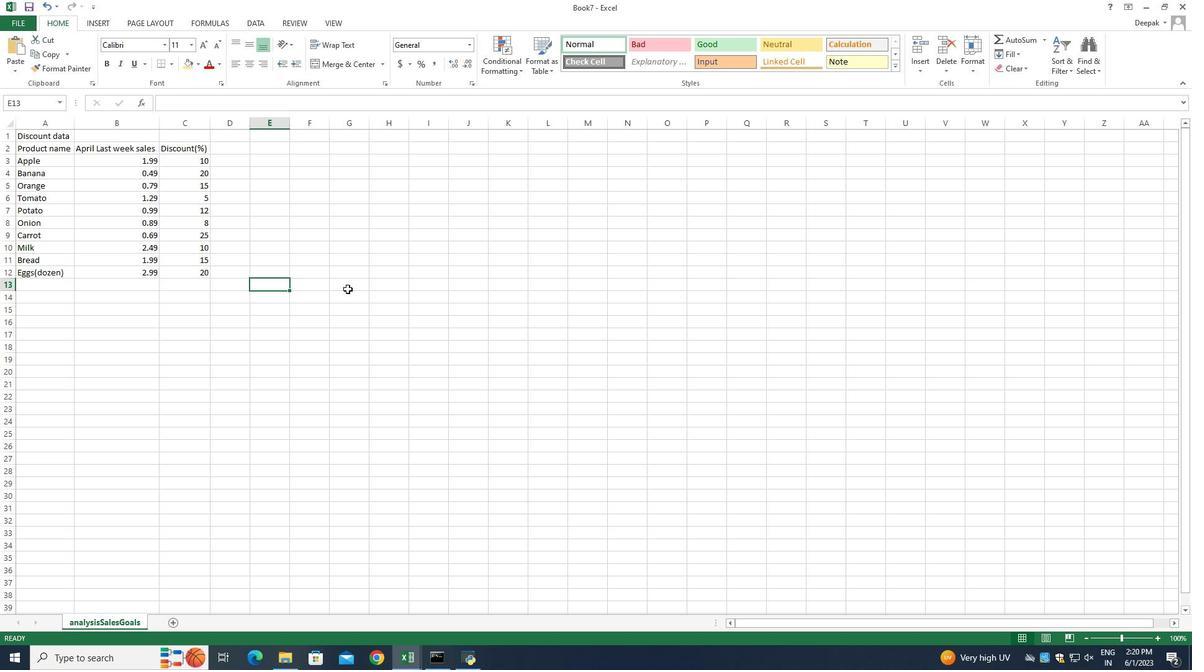 
Action: Mouse moved to (315, 279)
Screenshot: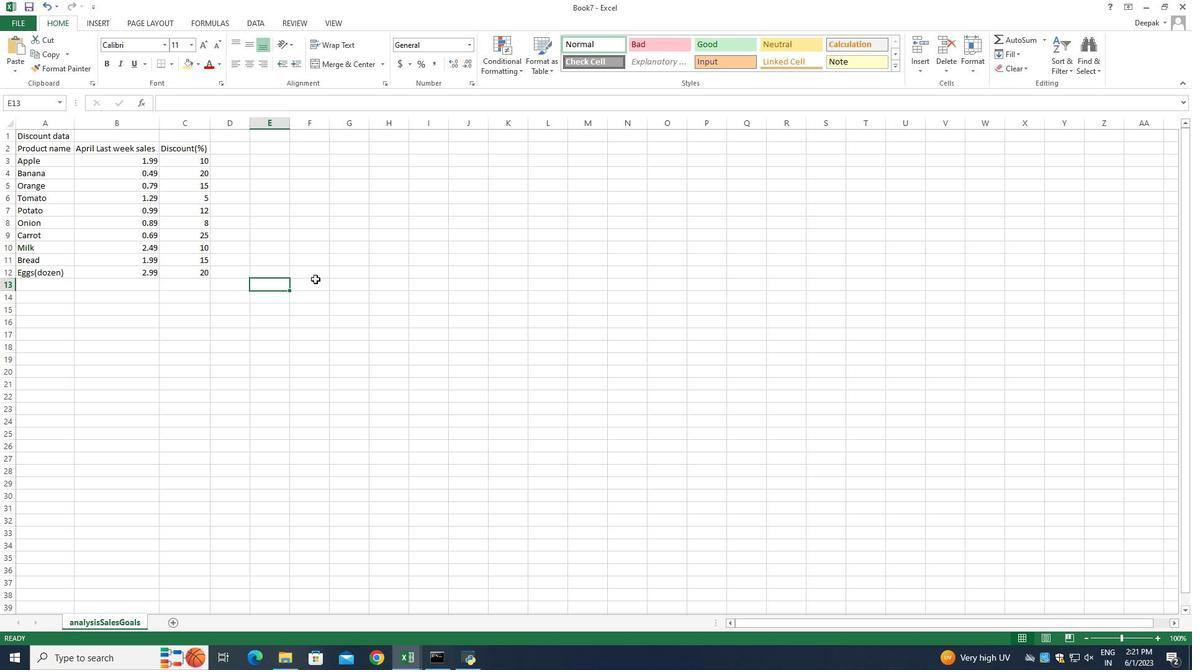 
Action: Key pressed ctrl+S
Screenshot: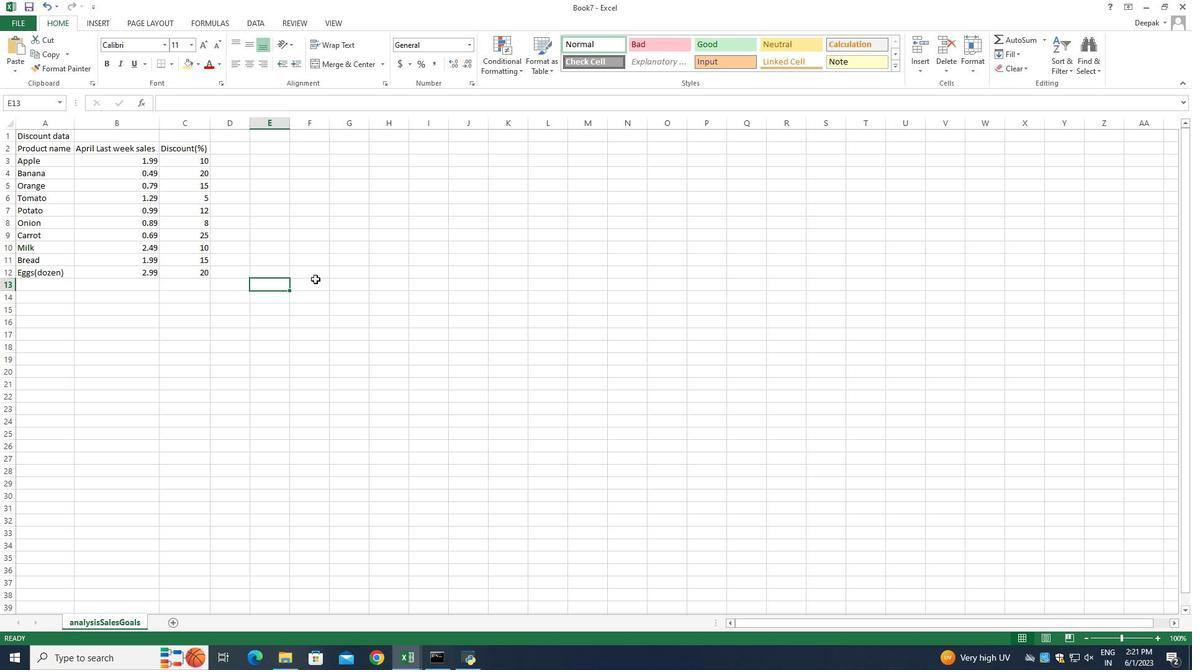 
Action: Mouse moved to (337, 136)
Screenshot: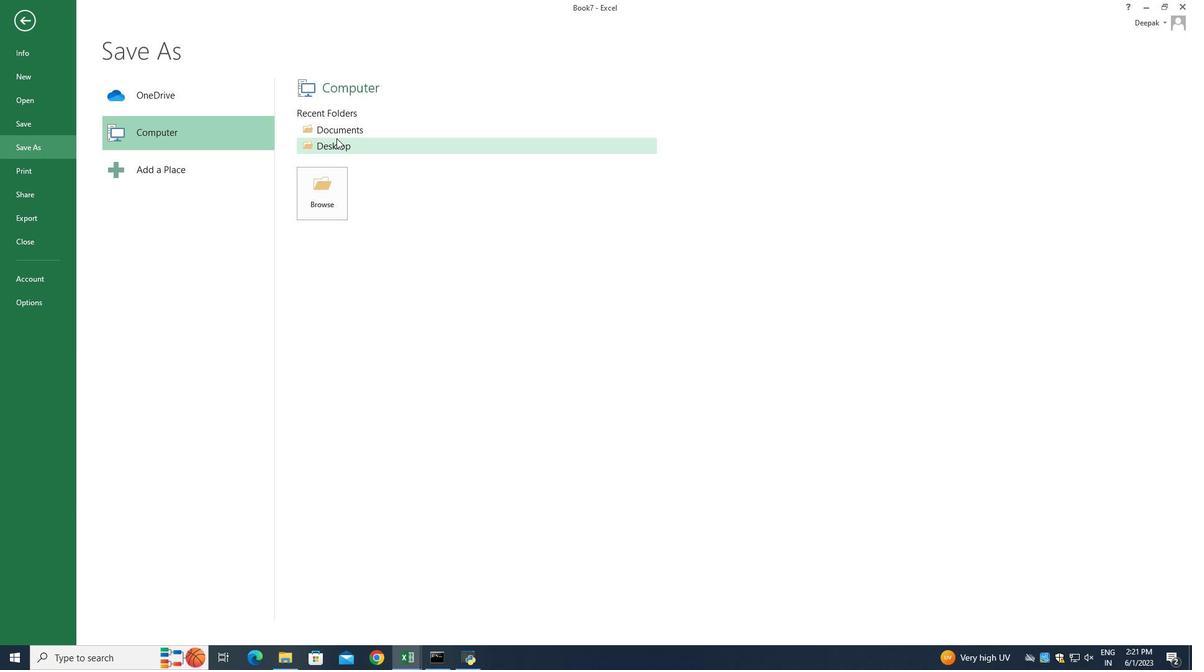 
Action: Mouse pressed left at (337, 136)
Screenshot: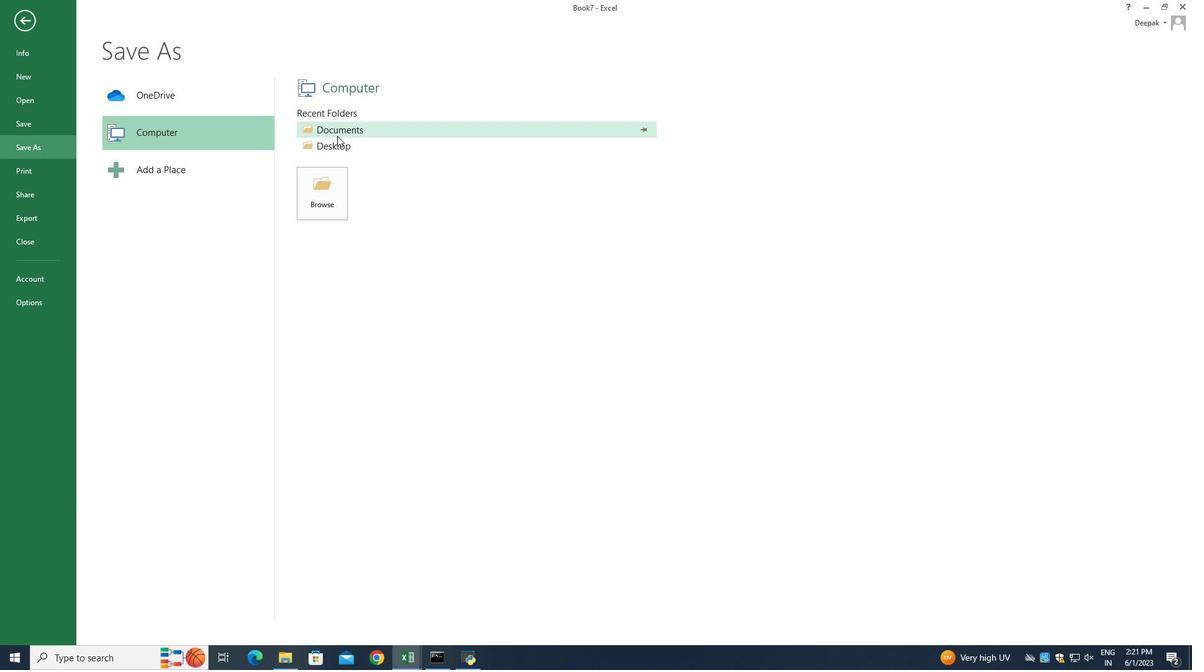 
Action: Mouse moved to (319, 228)
Screenshot: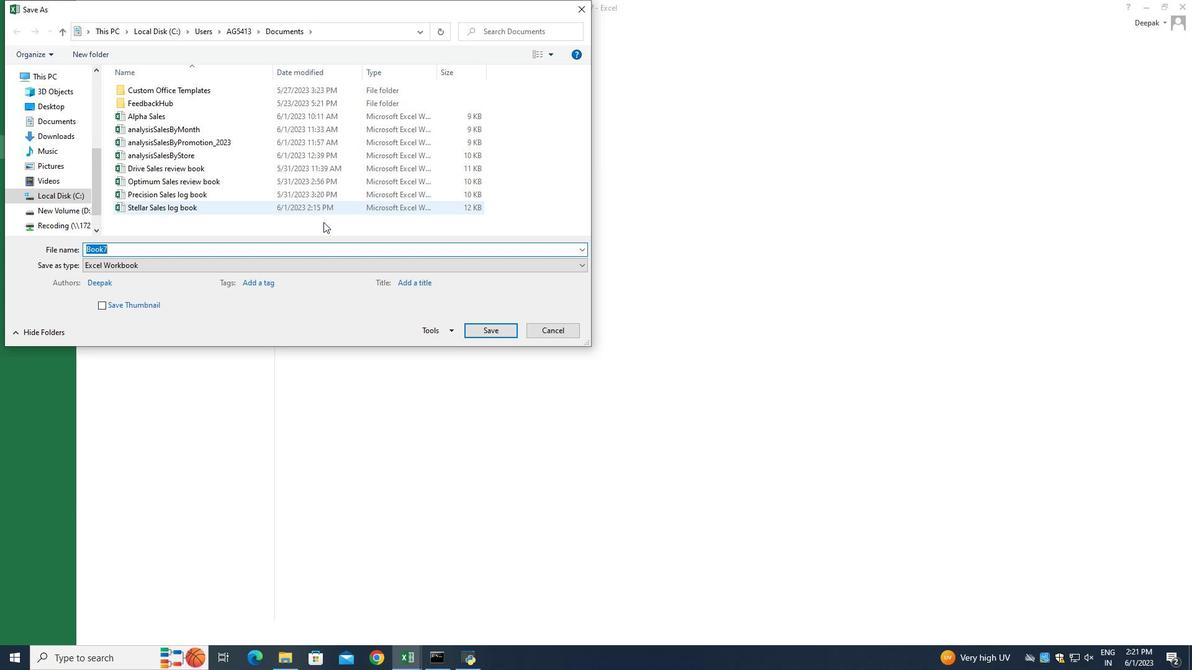 
Action: Key pressed <Key.backspace>analysis<Key.shift_r>Sales<Key.shift_r>Goals
Screenshot: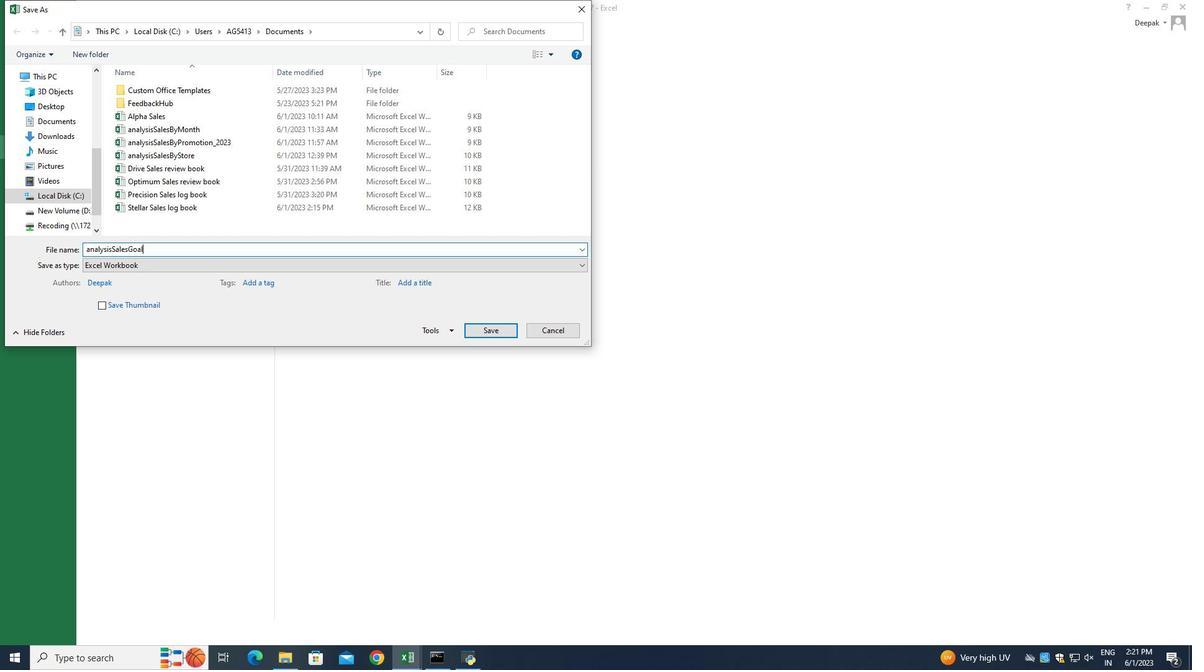 
Action: Mouse moved to (484, 329)
Screenshot: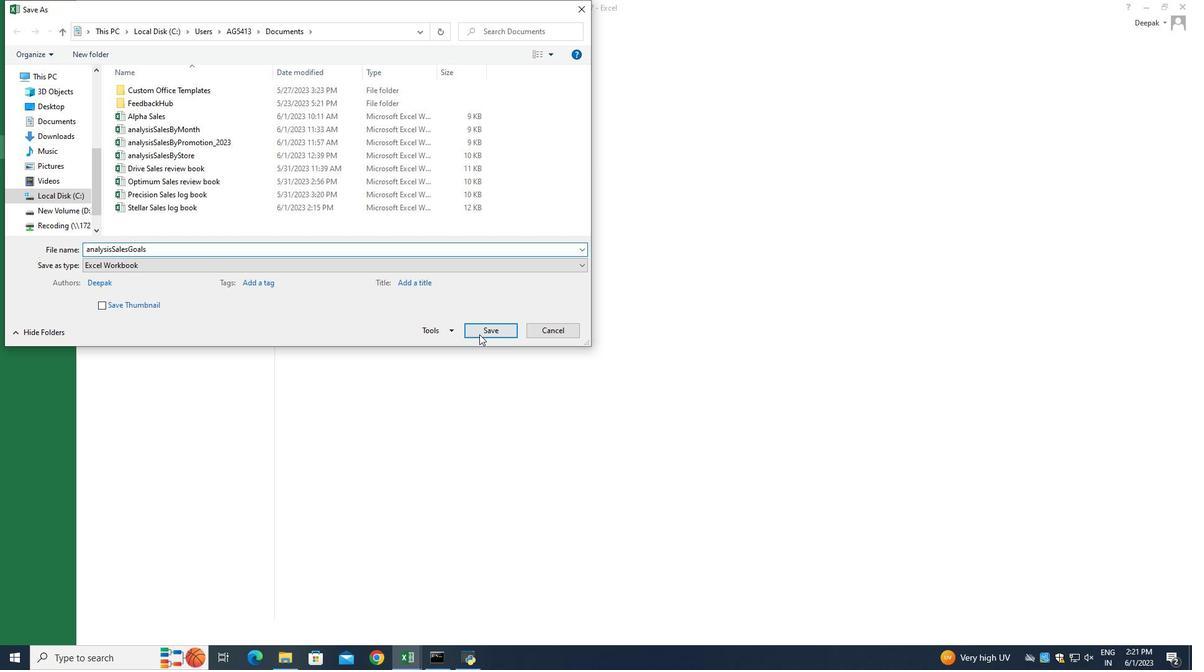 
Action: Mouse pressed left at (484, 329)
Screenshot: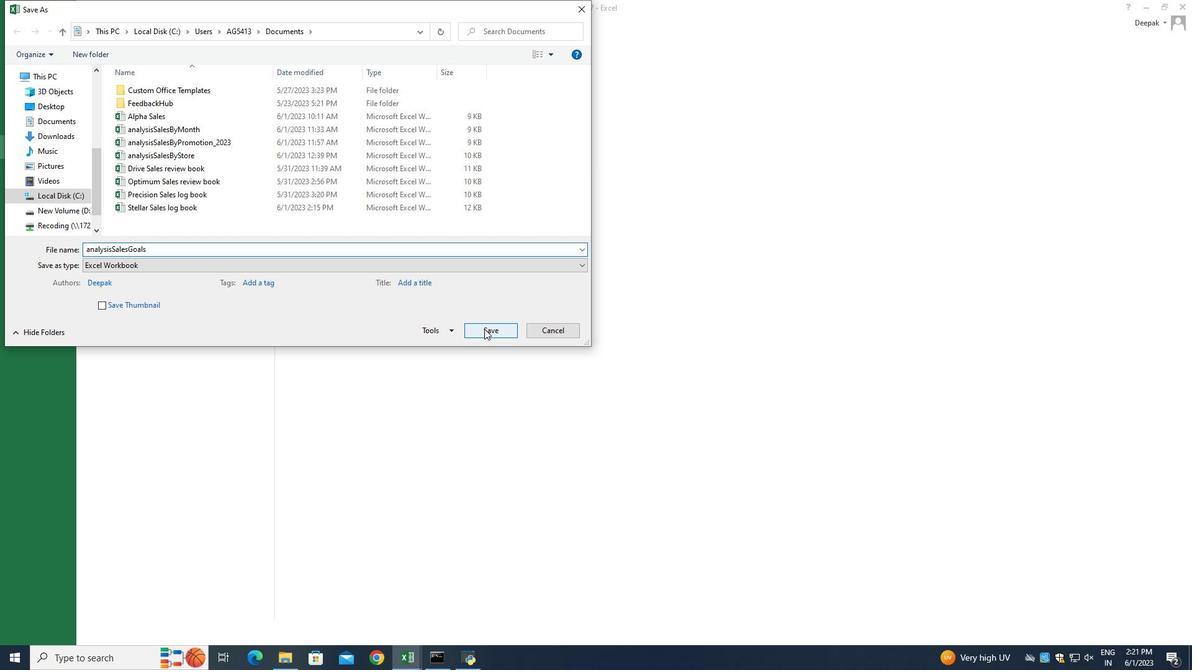 
